 Task: Open Card Regulatory Review Session in Board Employee Benefits to Workspace Front-end Development and add a team member Softage.4@softage.net, a label Orange, a checklist Environmental Education, an attachment from Trello, a color Orange and finally, add a card description 'Conduct customer research for new customer feedback program' and a comment 'Given the potential impact of this task on our company brand identity, let us ensure that we approach it with a focus on consistency and alignment.'. Add a start date 'Jan 04, 1900' with a due date 'Jan 11, 1900'
Action: Mouse moved to (65, 307)
Screenshot: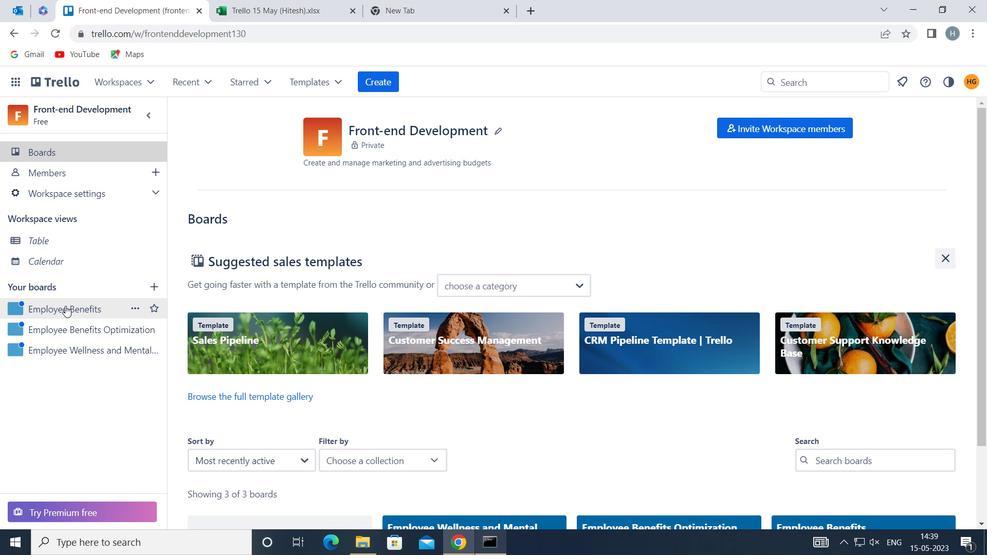 
Action: Mouse pressed left at (65, 307)
Screenshot: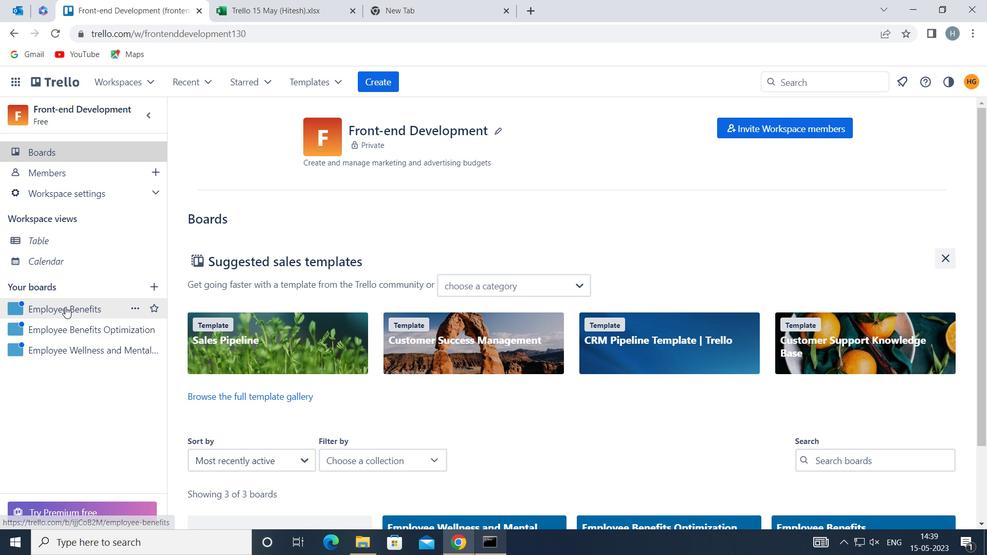 
Action: Mouse moved to (429, 182)
Screenshot: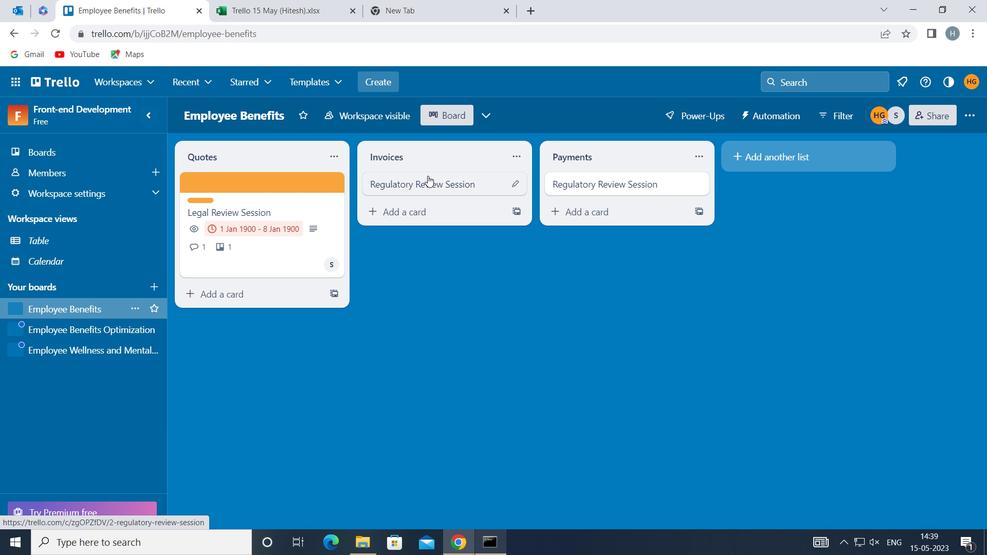 
Action: Mouse pressed left at (429, 182)
Screenshot: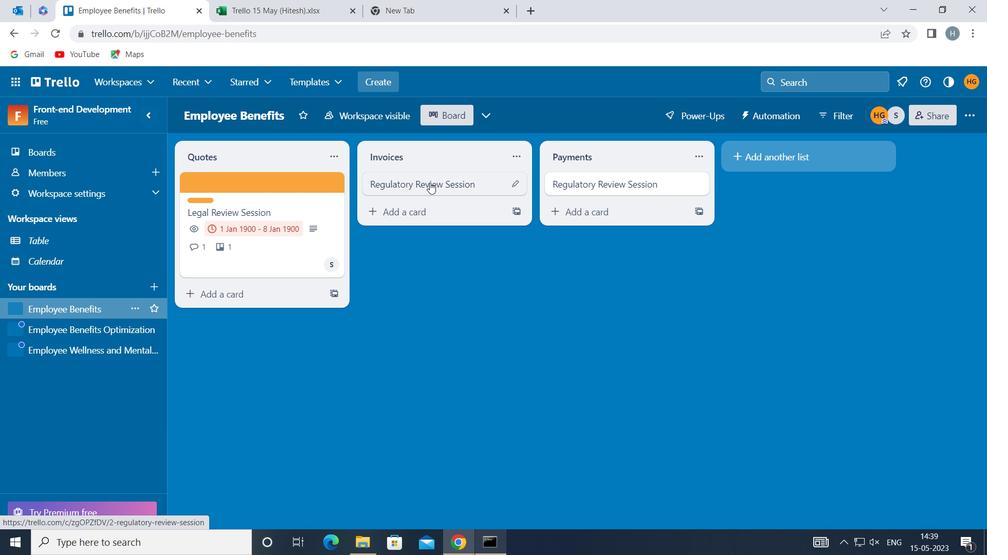 
Action: Mouse moved to (658, 223)
Screenshot: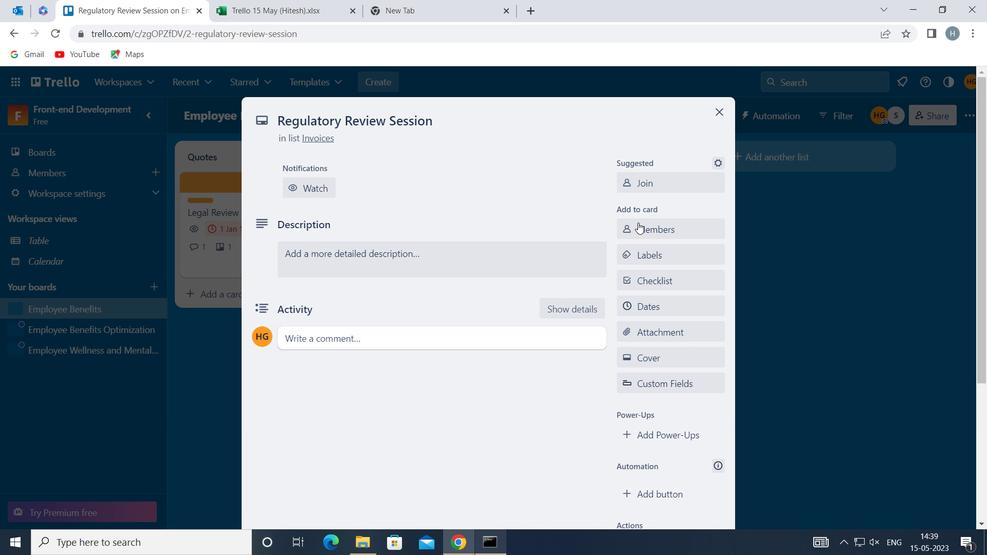 
Action: Mouse pressed left at (658, 223)
Screenshot: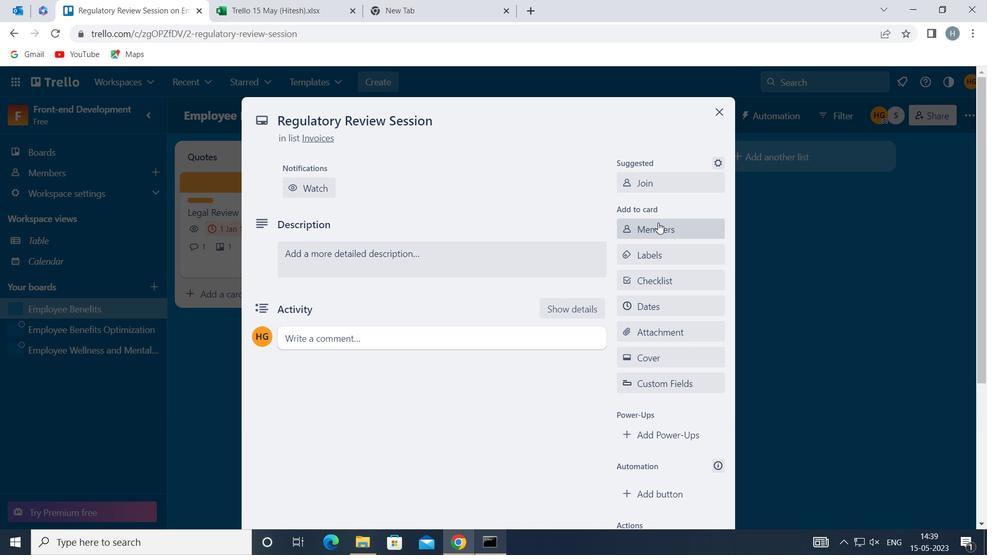 
Action: Key pressed softage
Screenshot: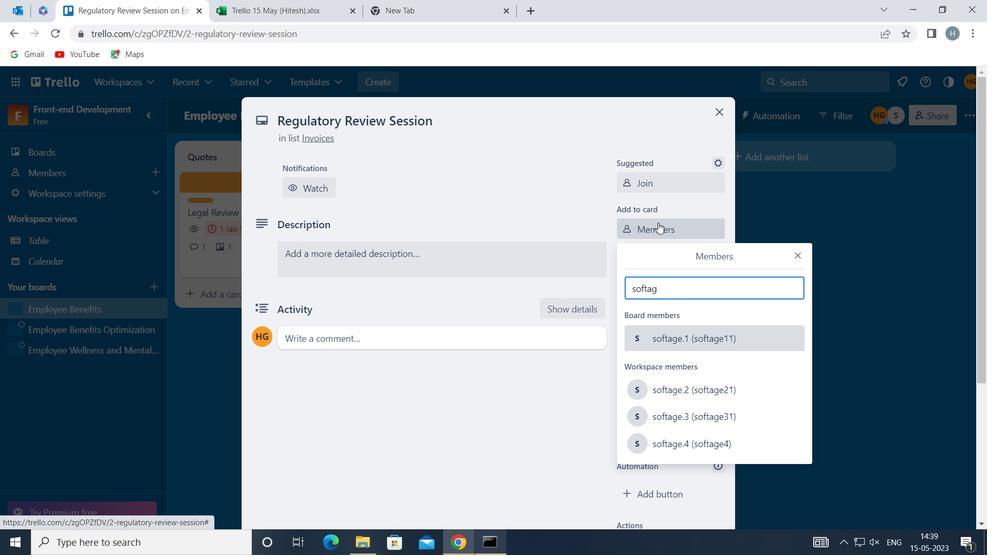 
Action: Mouse moved to (700, 443)
Screenshot: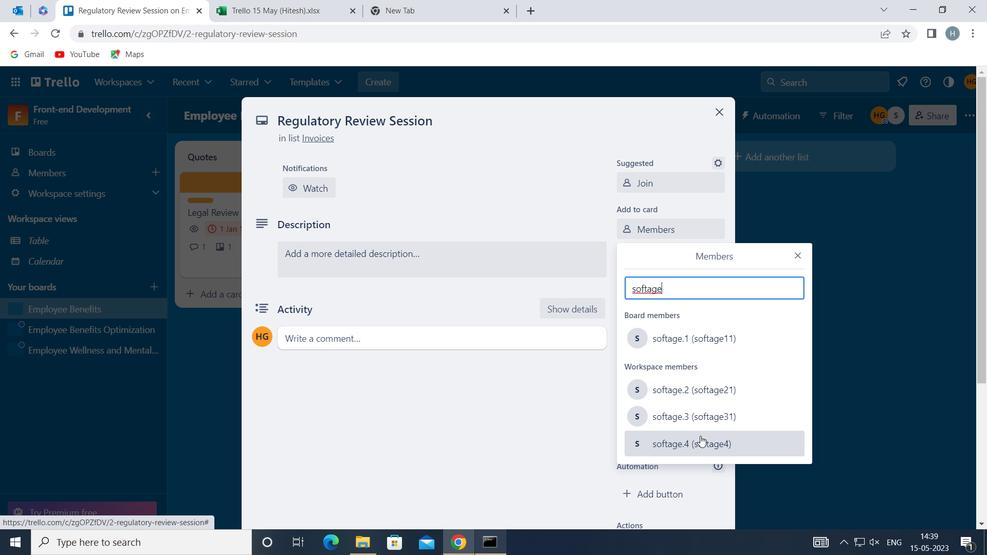 
Action: Mouse pressed left at (700, 443)
Screenshot: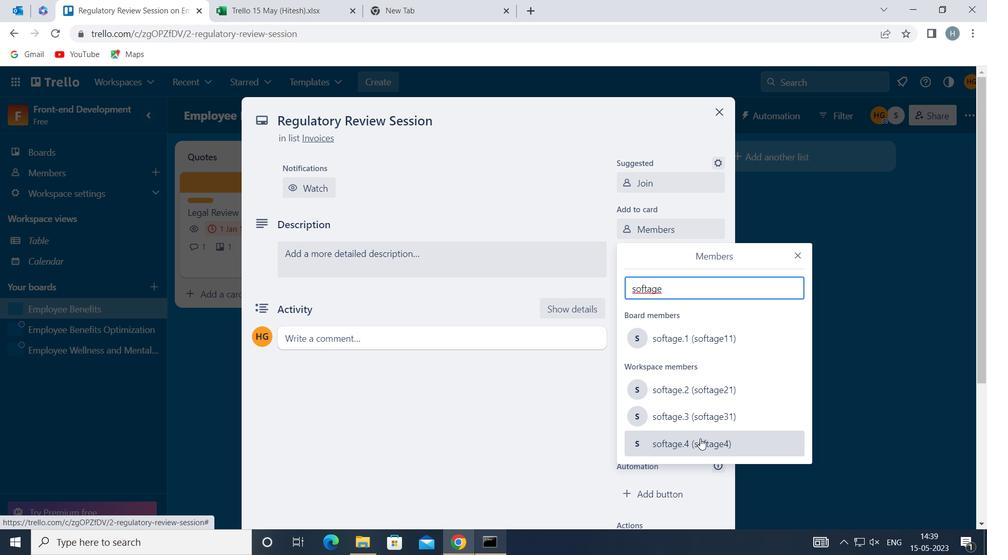 
Action: Mouse moved to (798, 251)
Screenshot: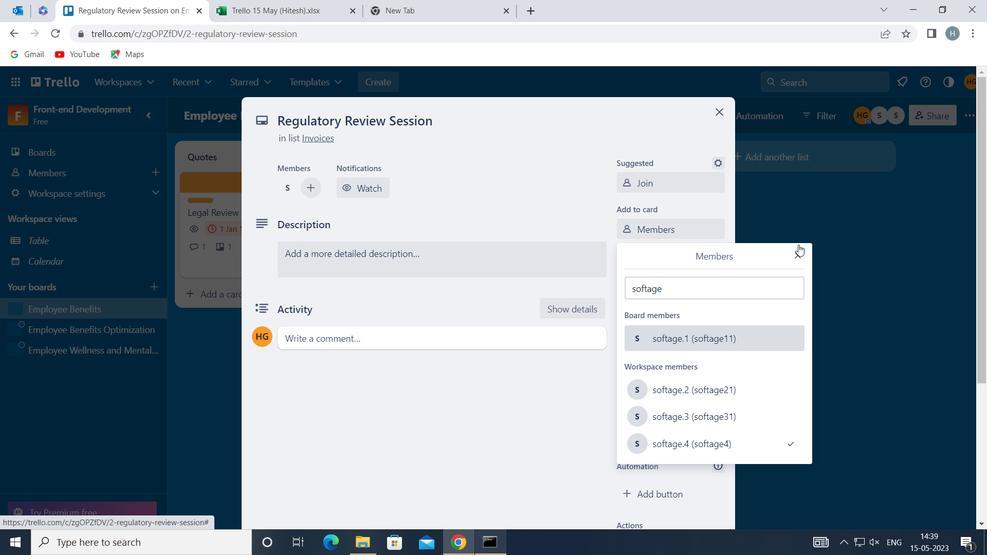 
Action: Mouse pressed left at (798, 251)
Screenshot: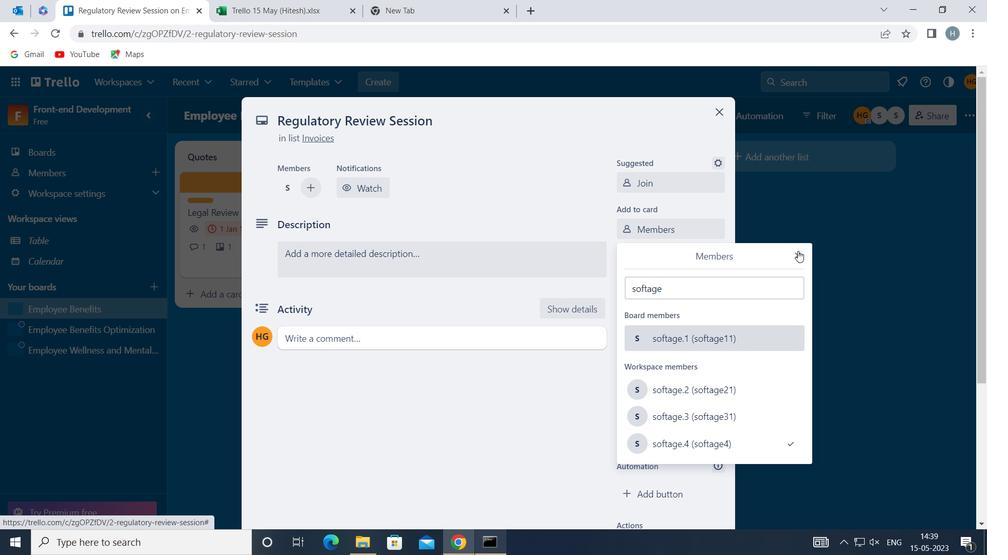 
Action: Mouse moved to (710, 253)
Screenshot: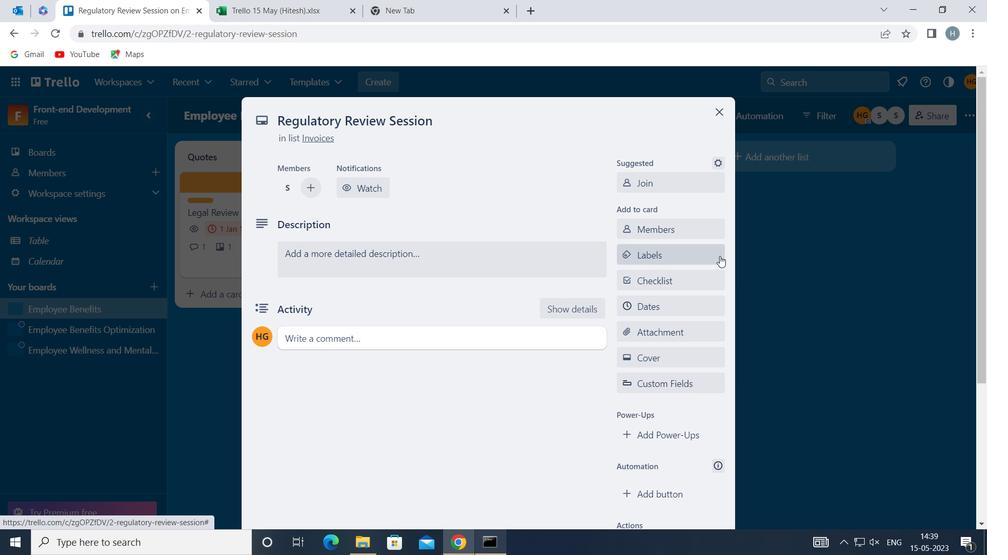 
Action: Mouse pressed left at (710, 253)
Screenshot: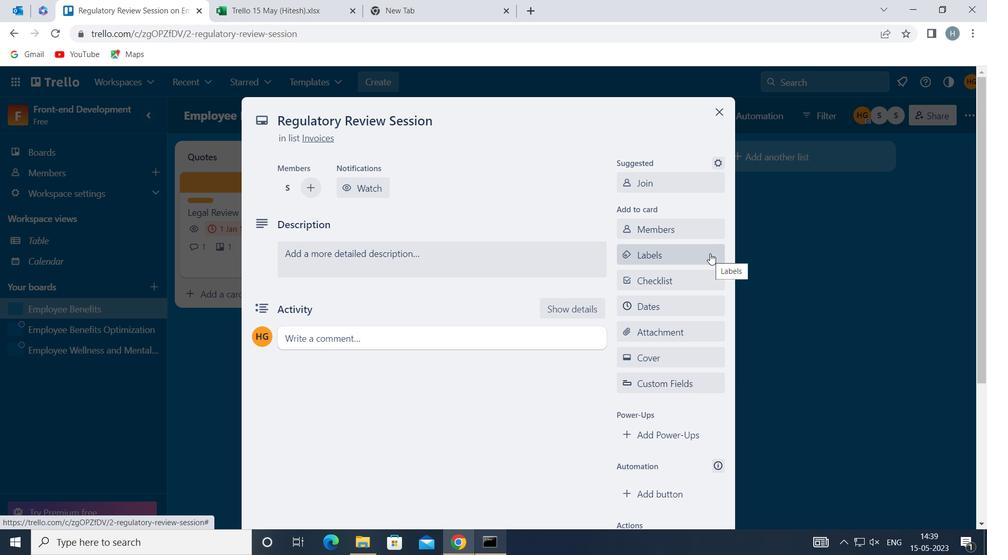 
Action: Mouse moved to (711, 236)
Screenshot: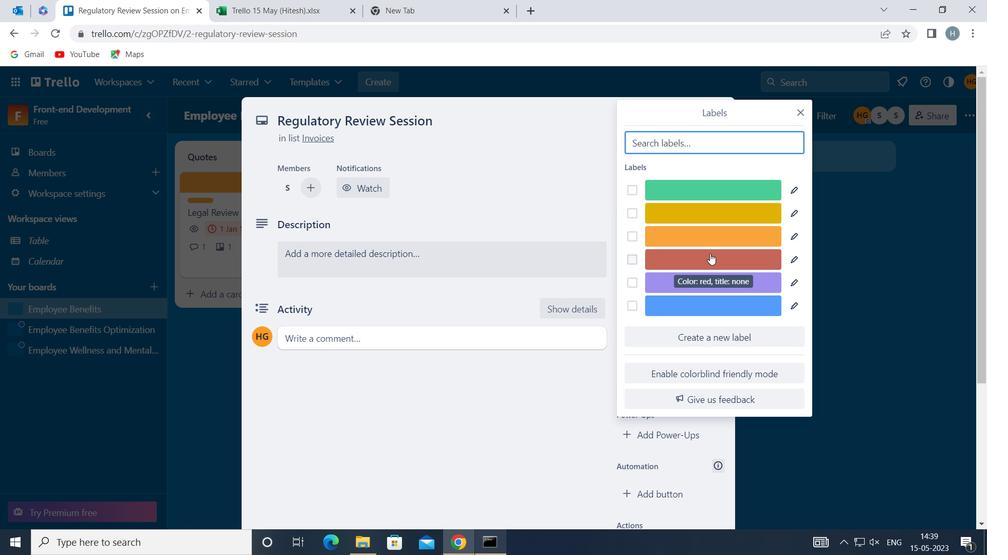 
Action: Mouse pressed left at (711, 236)
Screenshot: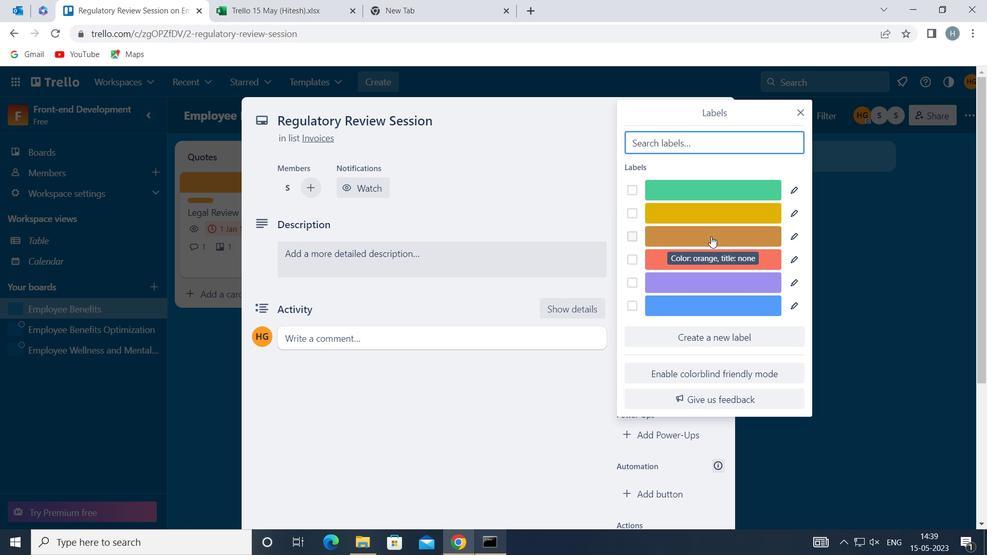 
Action: Mouse moved to (797, 111)
Screenshot: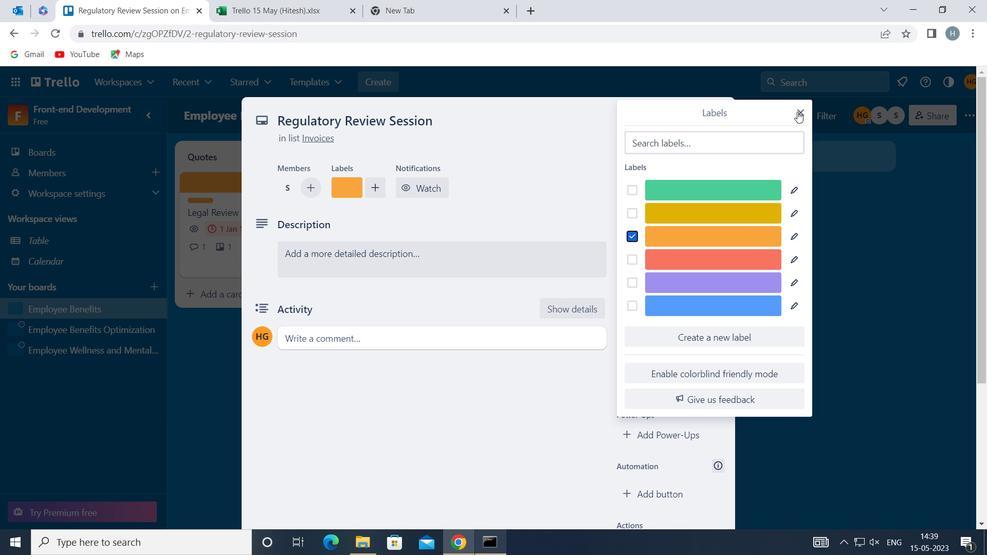 
Action: Mouse pressed left at (797, 111)
Screenshot: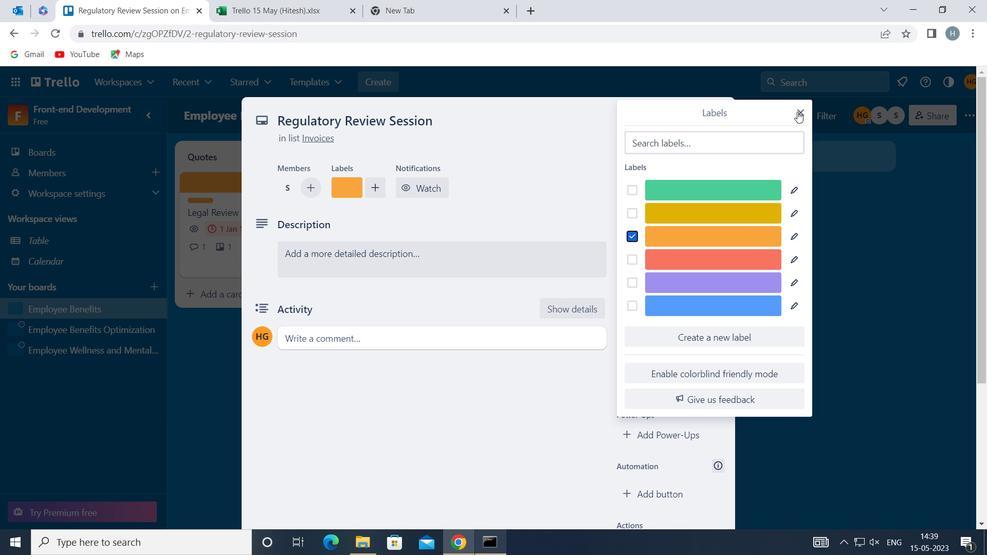 
Action: Mouse moved to (663, 282)
Screenshot: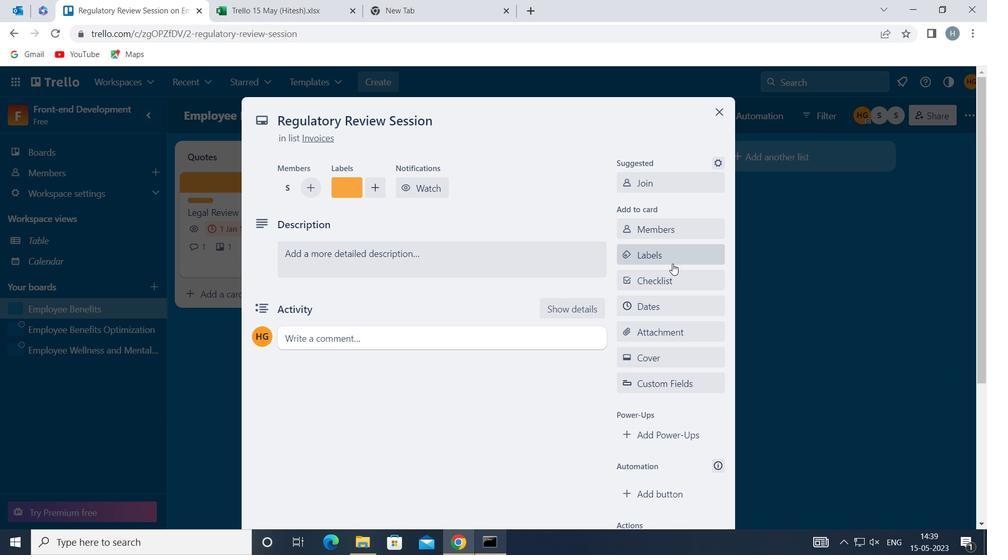 
Action: Mouse pressed left at (663, 282)
Screenshot: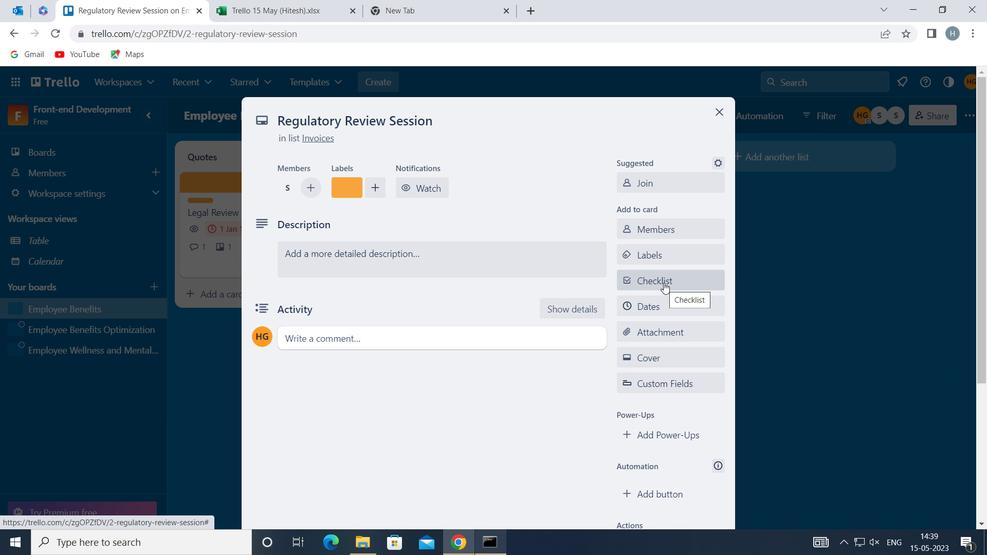 
Action: Key pressed <Key.shift>ENVIRONMENTAL<Key.space><Key.shift>EDUCATION
Screenshot: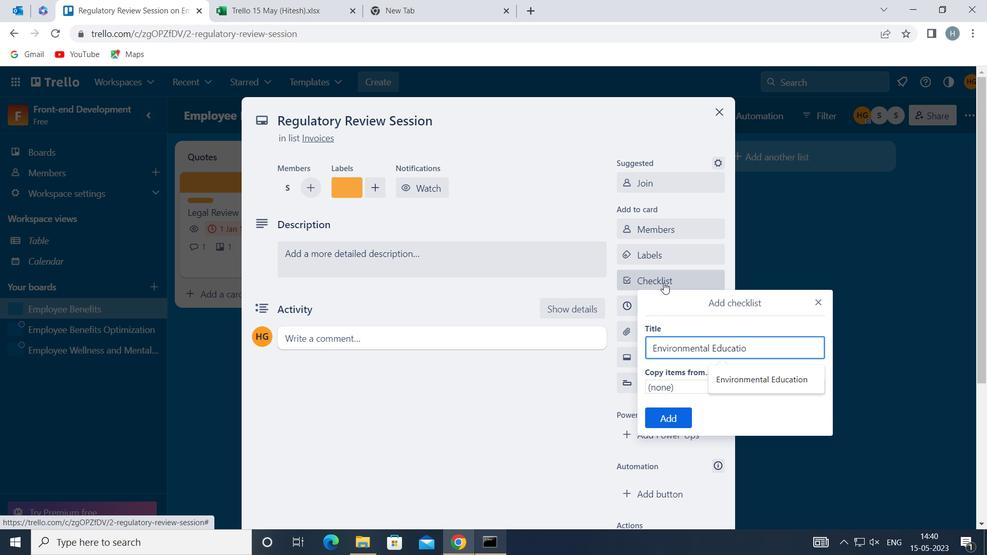 
Action: Mouse moved to (667, 415)
Screenshot: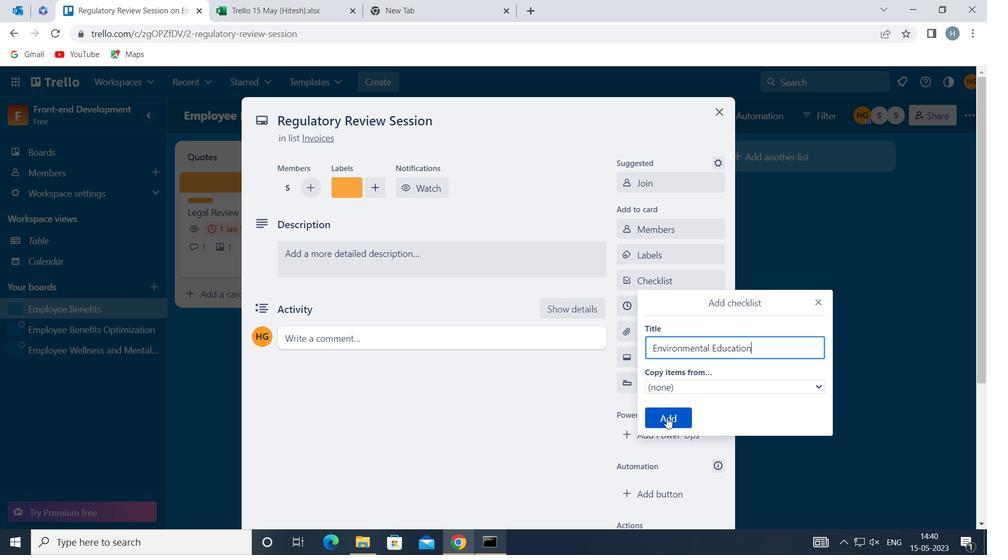 
Action: Mouse pressed left at (667, 415)
Screenshot: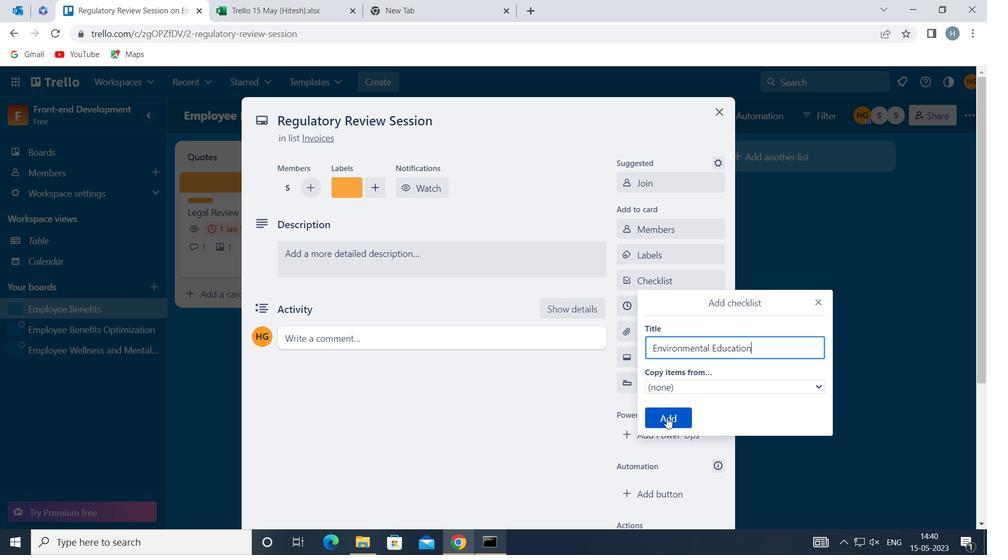 
Action: Mouse moved to (674, 329)
Screenshot: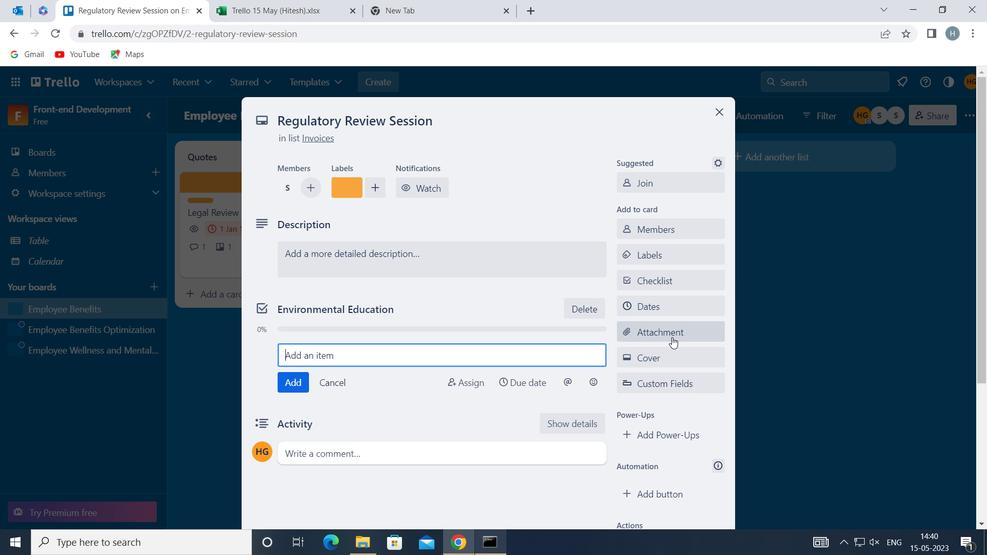 
Action: Mouse pressed left at (674, 329)
Screenshot: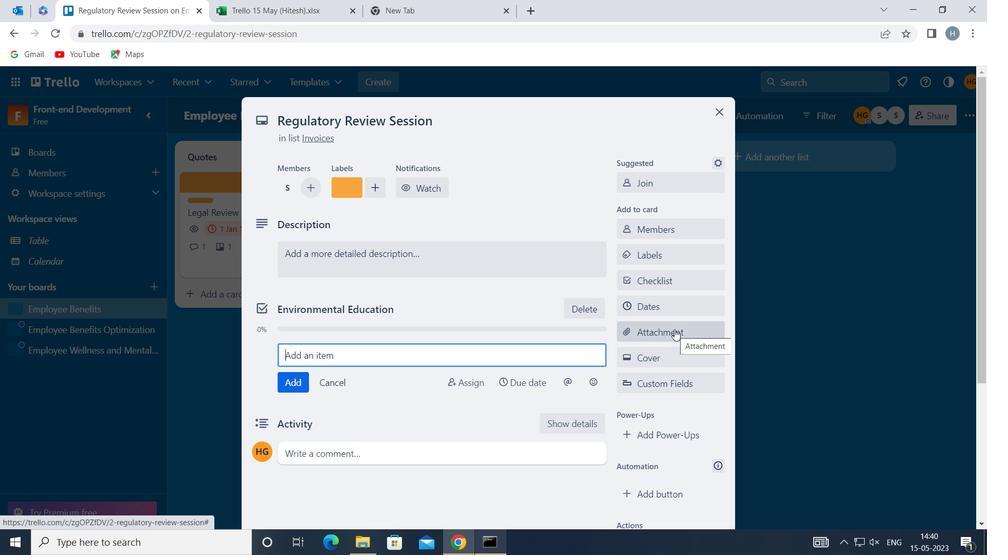 
Action: Mouse moved to (701, 157)
Screenshot: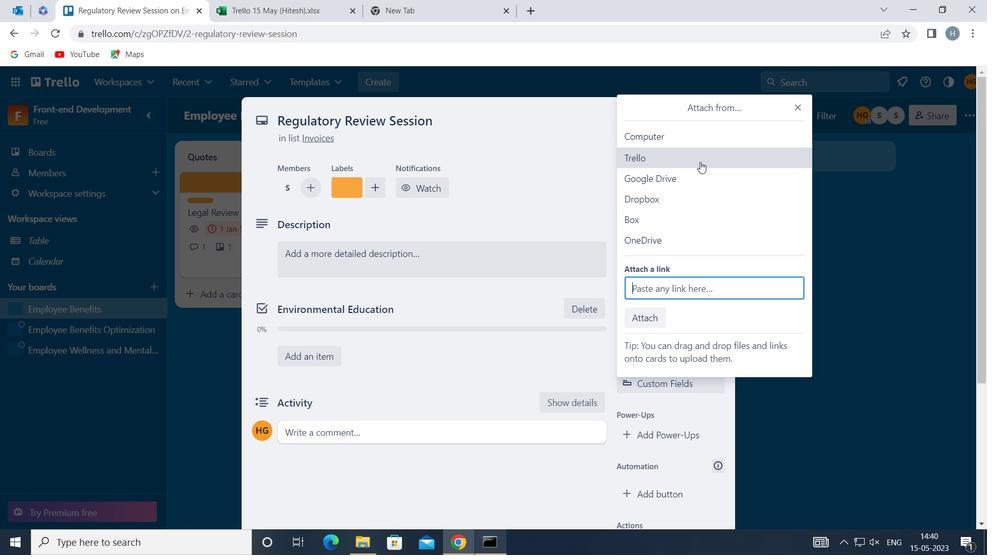 
Action: Mouse pressed left at (701, 157)
Screenshot: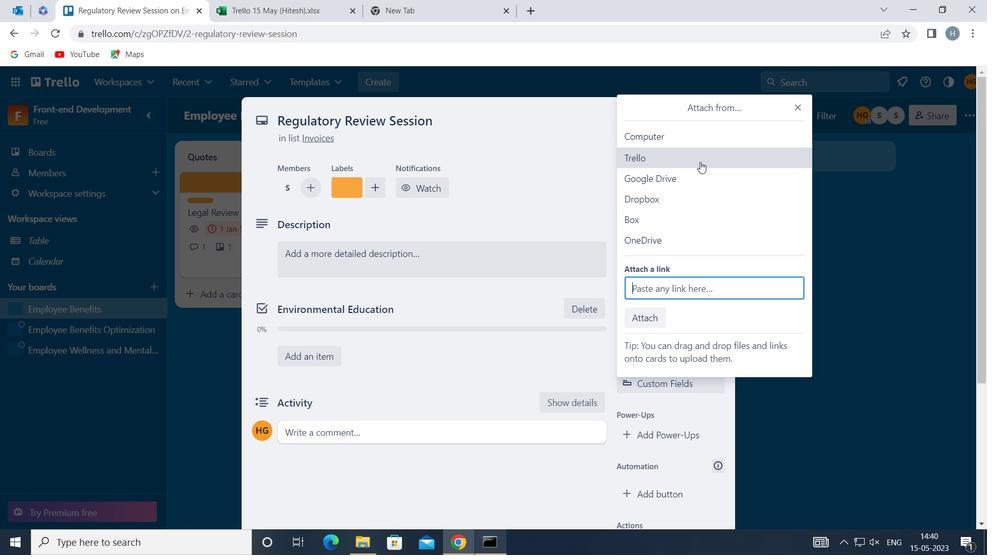 
Action: Mouse moved to (696, 242)
Screenshot: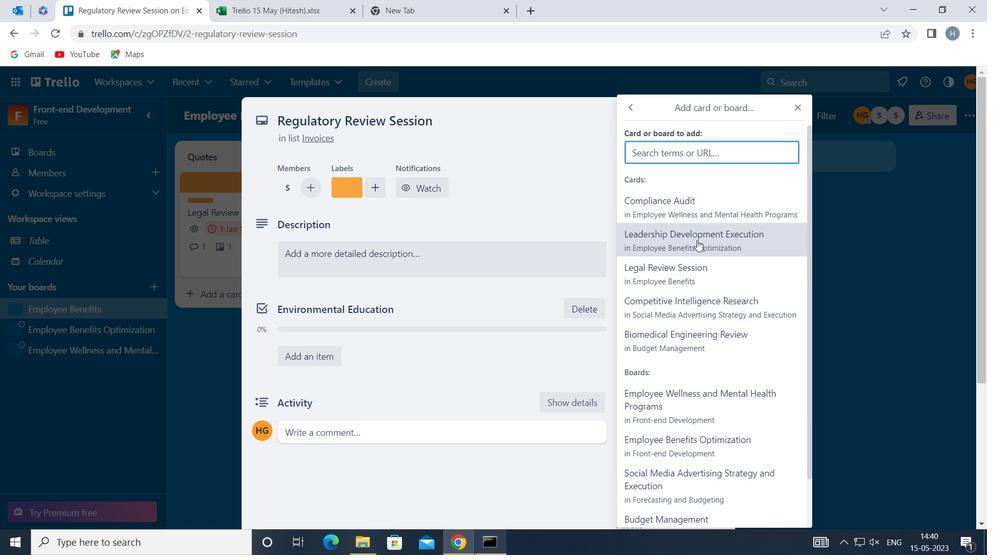 
Action: Mouse pressed left at (696, 242)
Screenshot: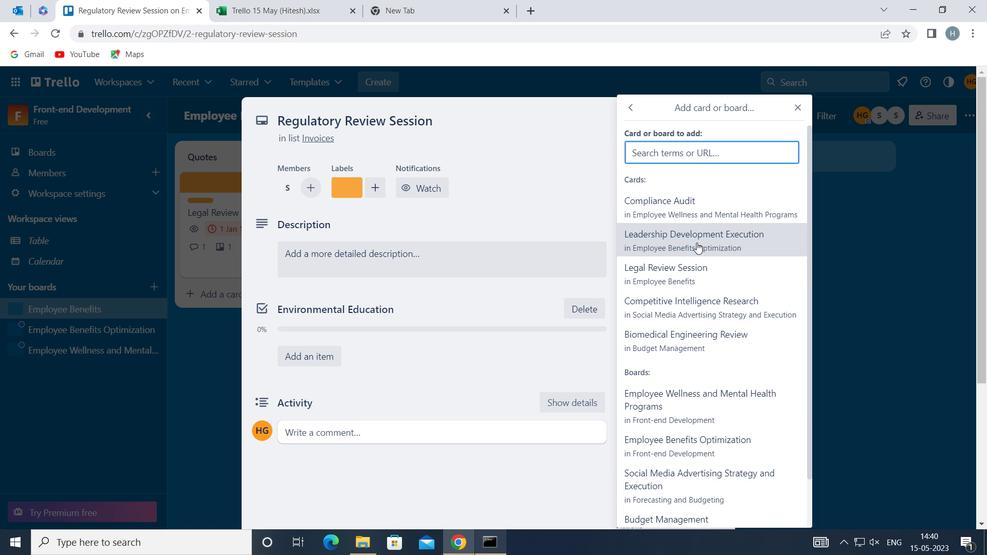 
Action: Mouse moved to (676, 355)
Screenshot: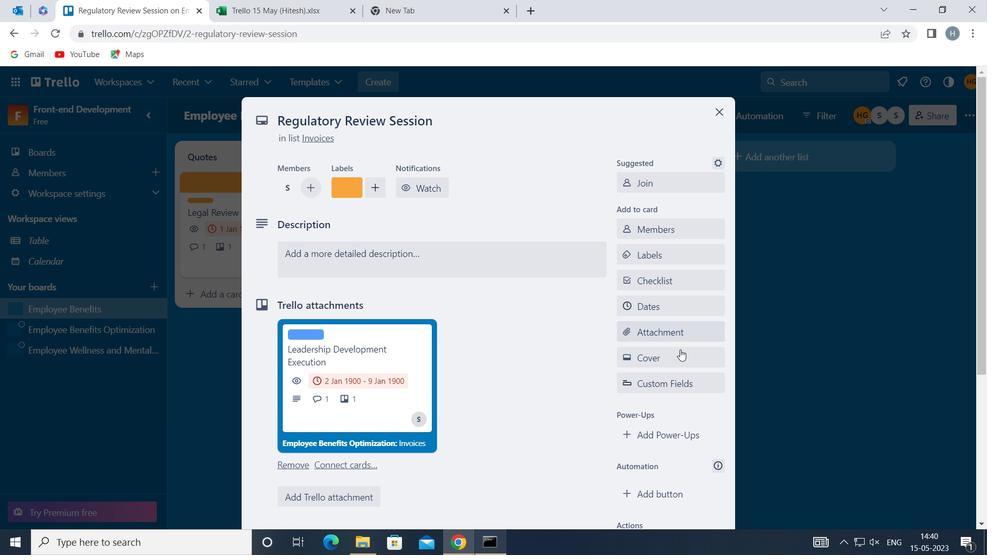 
Action: Mouse pressed left at (676, 355)
Screenshot: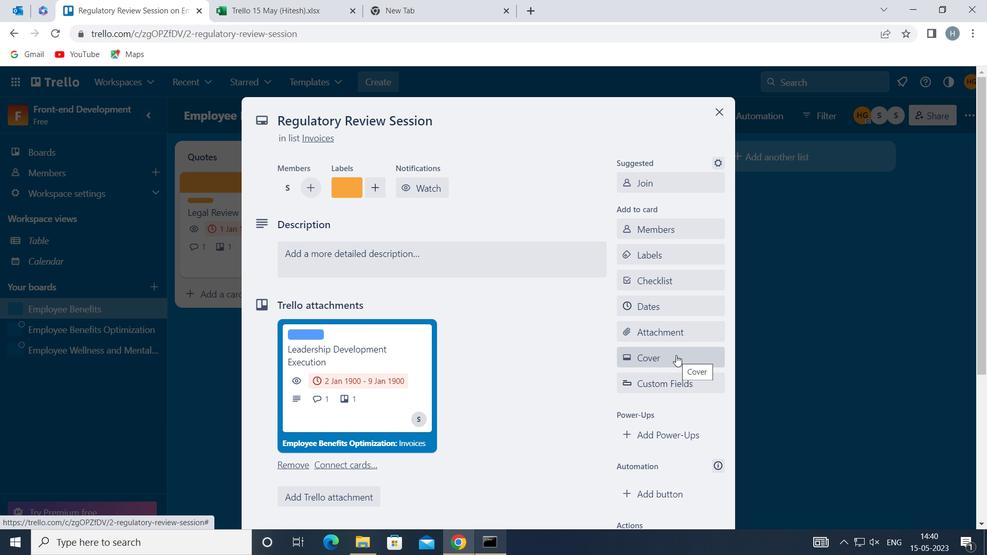 
Action: Mouse moved to (720, 259)
Screenshot: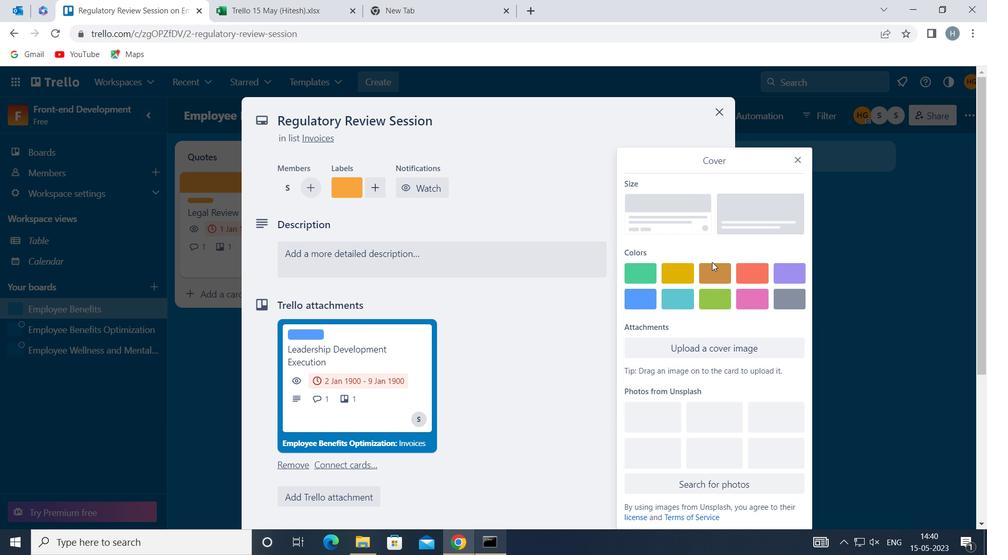
Action: Mouse pressed left at (720, 259)
Screenshot: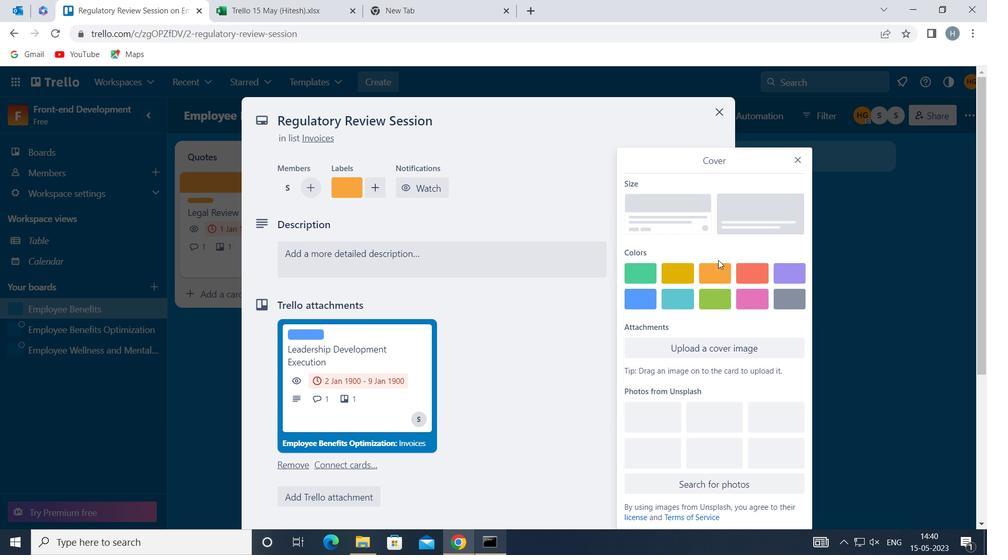 
Action: Mouse moved to (719, 265)
Screenshot: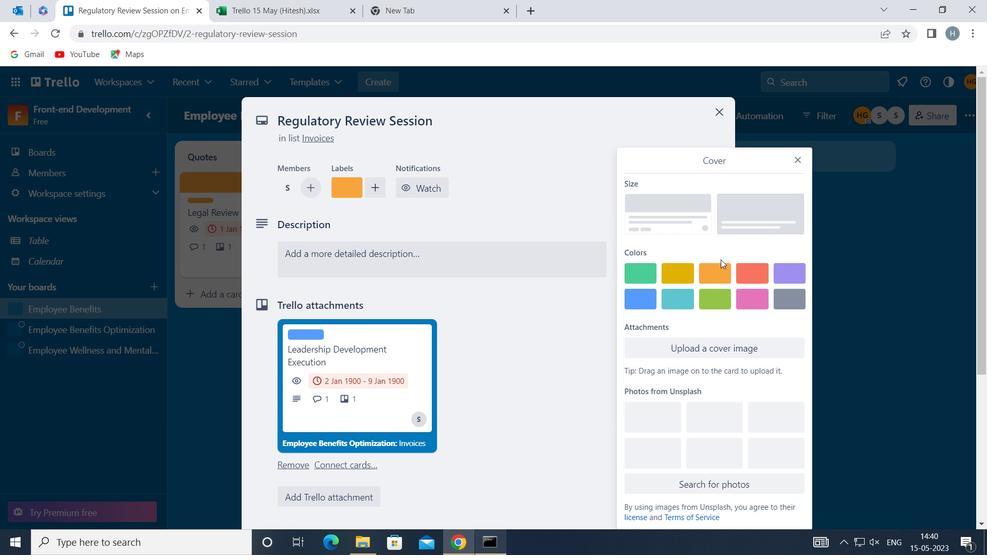 
Action: Mouse pressed left at (719, 265)
Screenshot: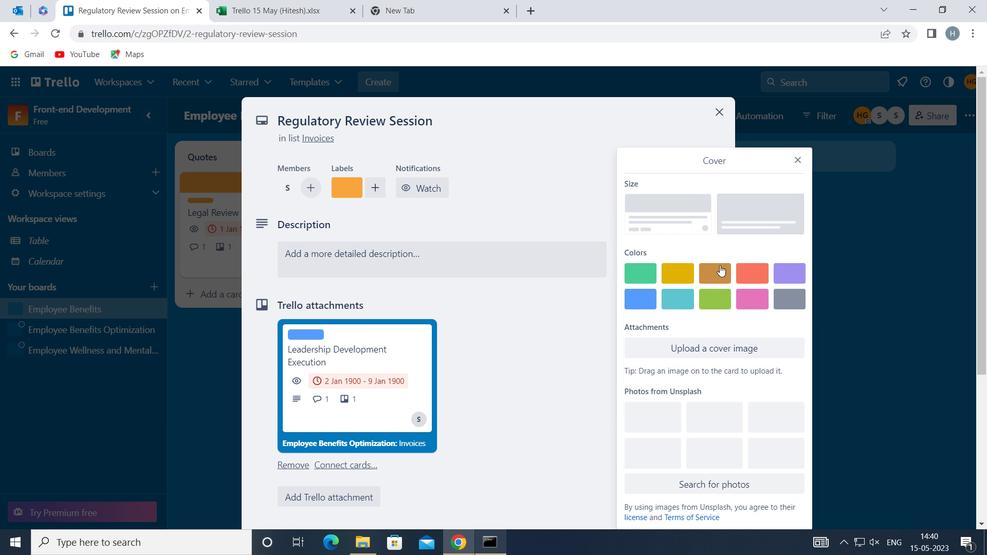 
Action: Mouse moved to (795, 137)
Screenshot: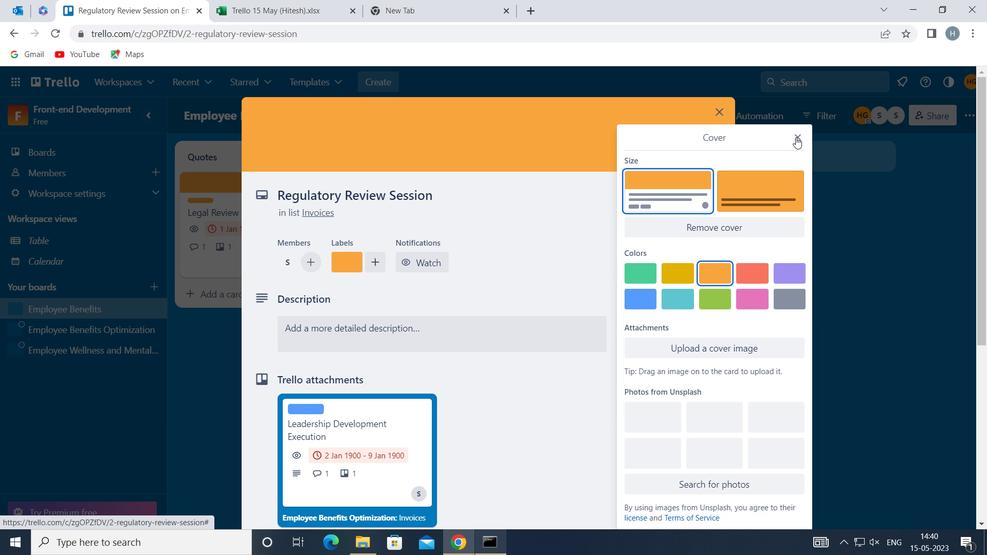 
Action: Mouse pressed left at (795, 137)
Screenshot: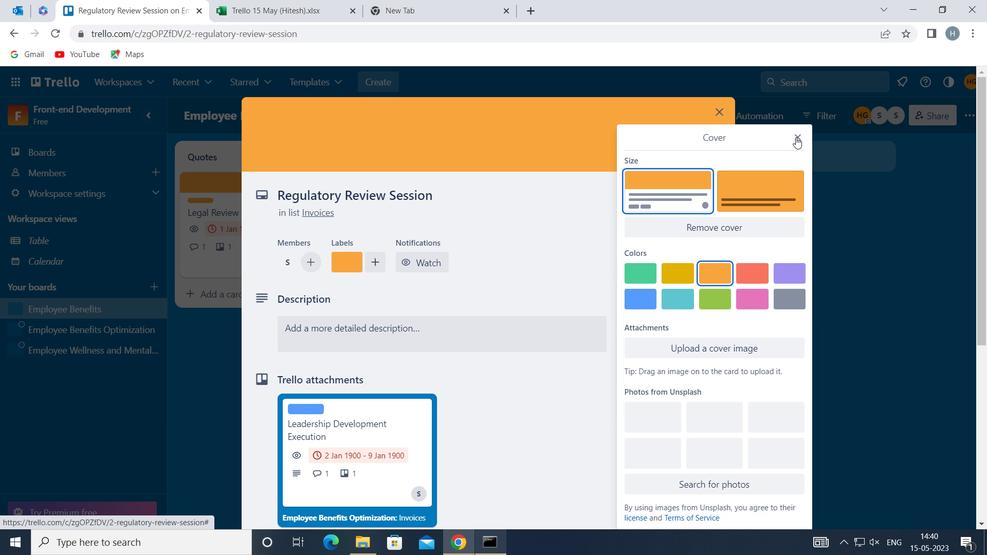 
Action: Mouse moved to (541, 328)
Screenshot: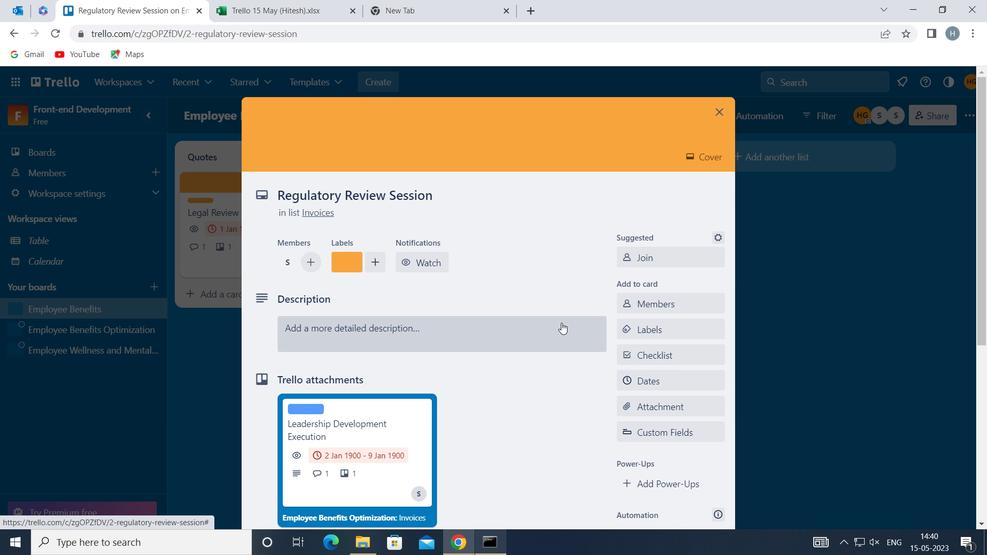 
Action: Mouse pressed left at (541, 328)
Screenshot: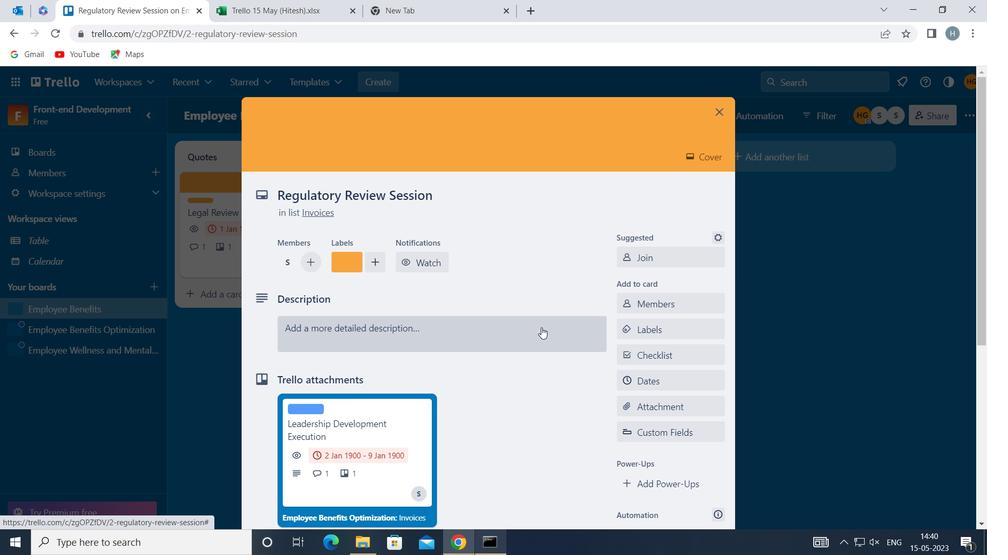 
Action: Key pressed <Key.shift><Key.shift>CONDUCT<Key.space>CUSTOMER<Key.space>RESEARCH<Key.space>FOR<Key.space>NEW<Key.space>CUSTOMER<Key.space>FEEDBACK<Key.space>PROGRAM
Screenshot: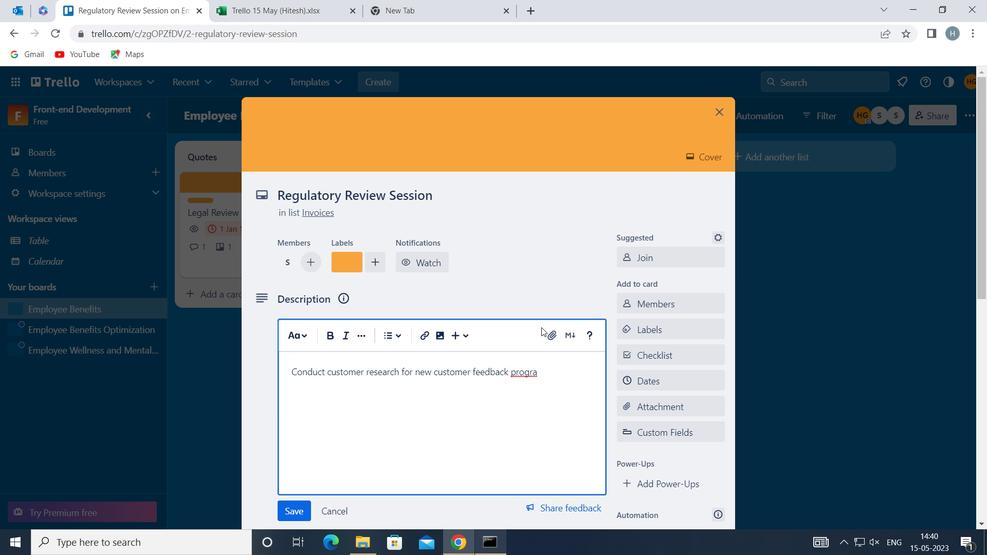 
Action: Mouse moved to (296, 508)
Screenshot: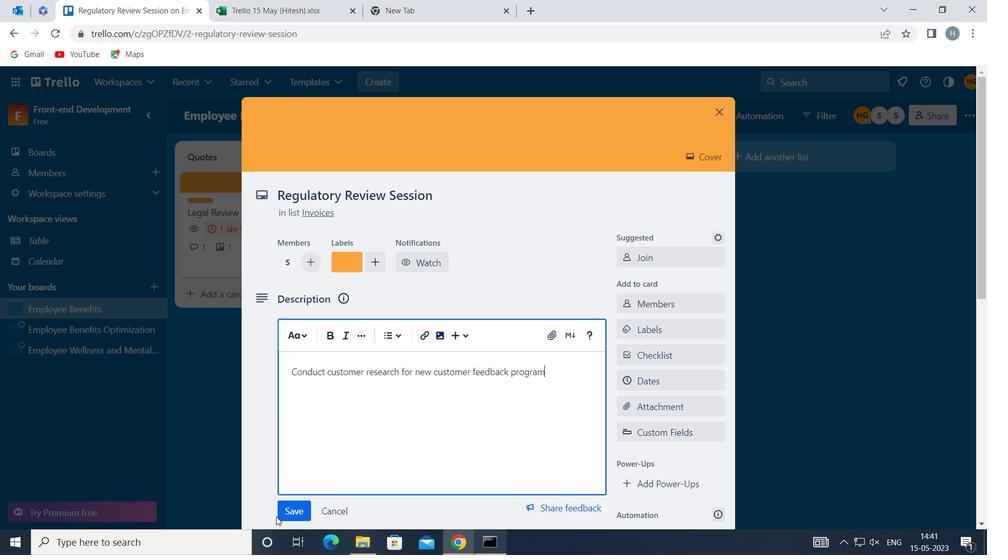 
Action: Mouse pressed left at (296, 508)
Screenshot: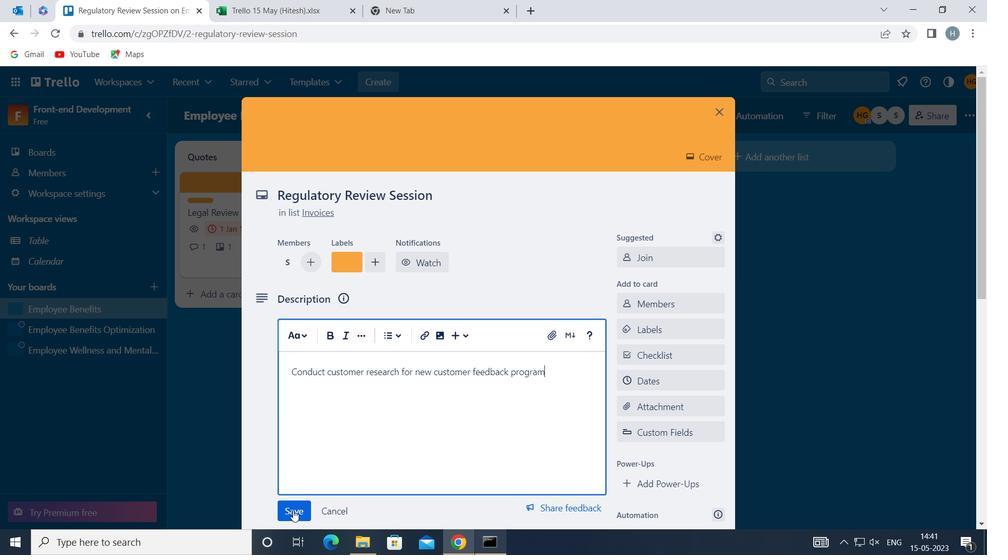 
Action: Mouse moved to (442, 371)
Screenshot: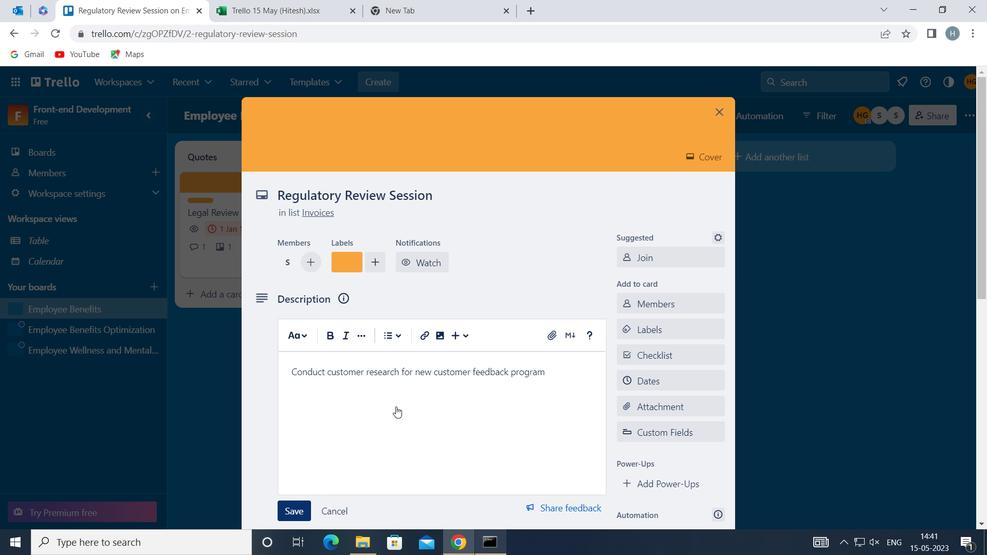 
Action: Mouse scrolled (442, 371) with delta (0, 0)
Screenshot: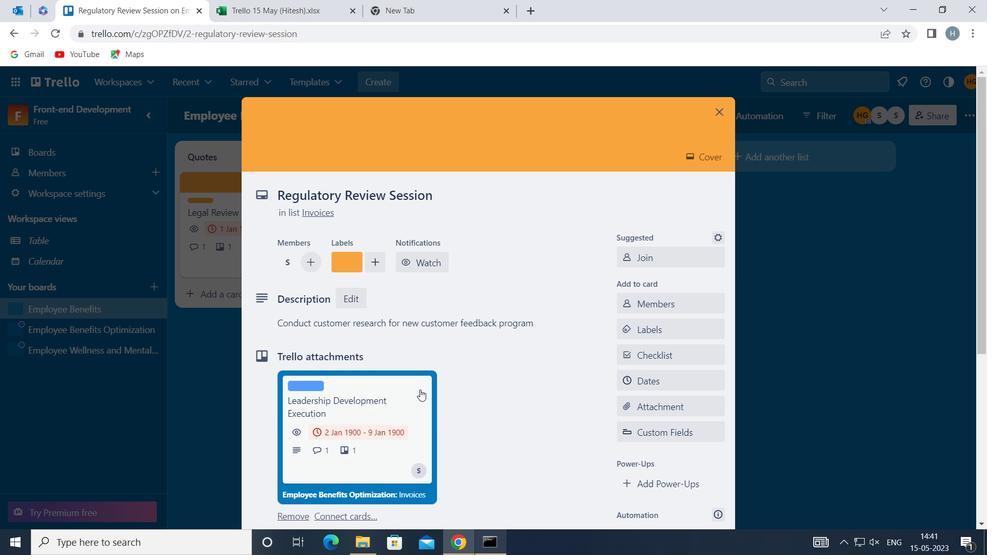 
Action: Mouse scrolled (442, 371) with delta (0, 0)
Screenshot: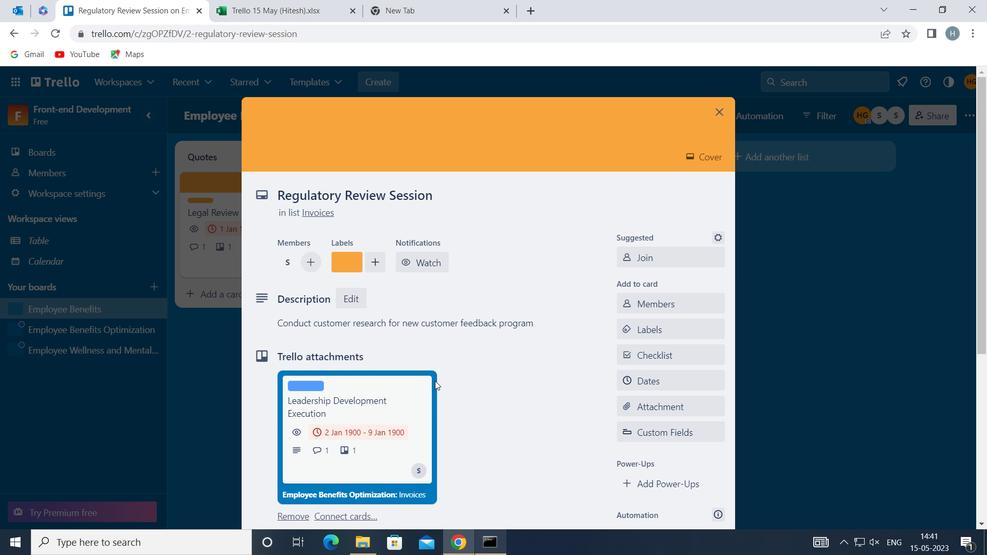 
Action: Mouse scrolled (442, 371) with delta (0, 0)
Screenshot: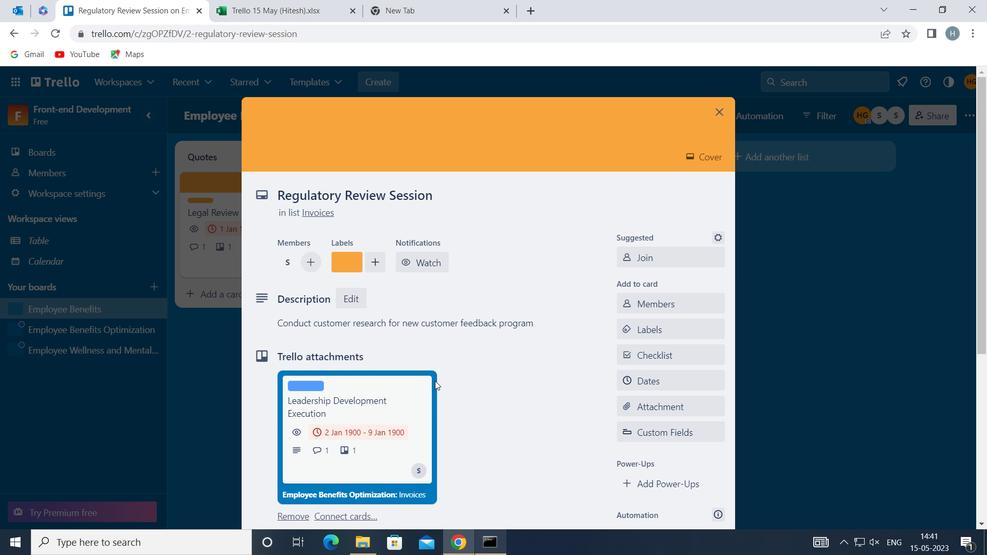 
Action: Mouse scrolled (442, 371) with delta (0, 0)
Screenshot: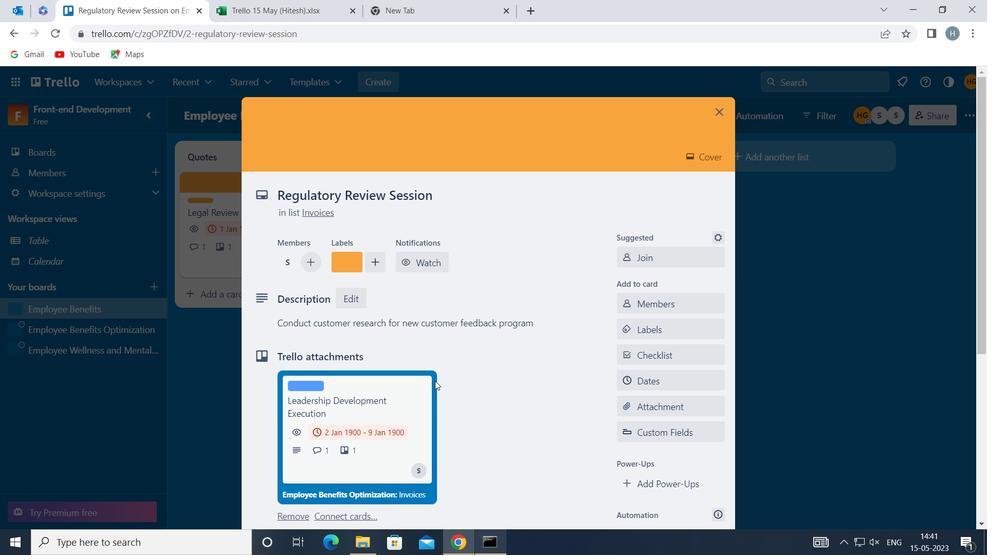 
Action: Mouse scrolled (442, 371) with delta (0, 0)
Screenshot: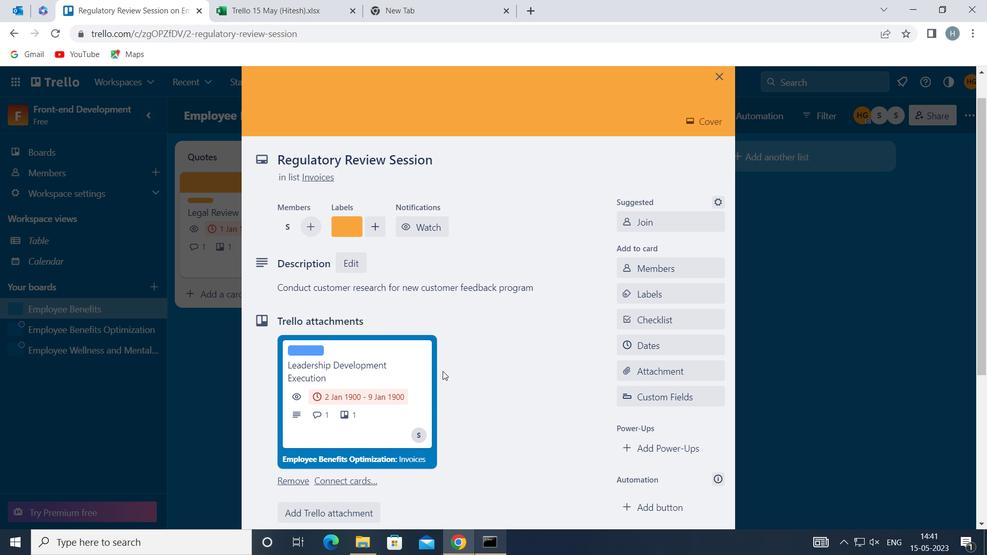 
Action: Mouse scrolled (442, 371) with delta (0, 0)
Screenshot: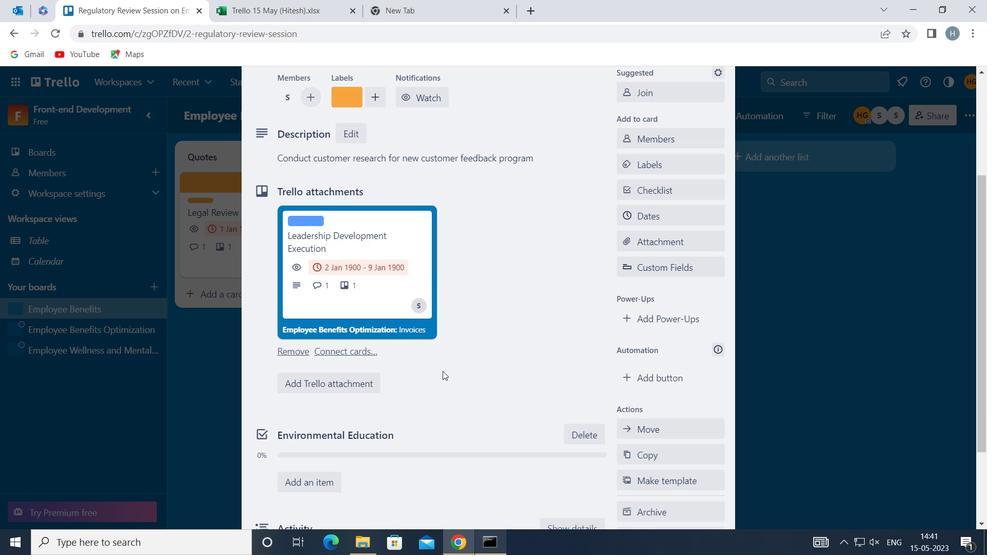 
Action: Mouse scrolled (442, 371) with delta (0, 0)
Screenshot: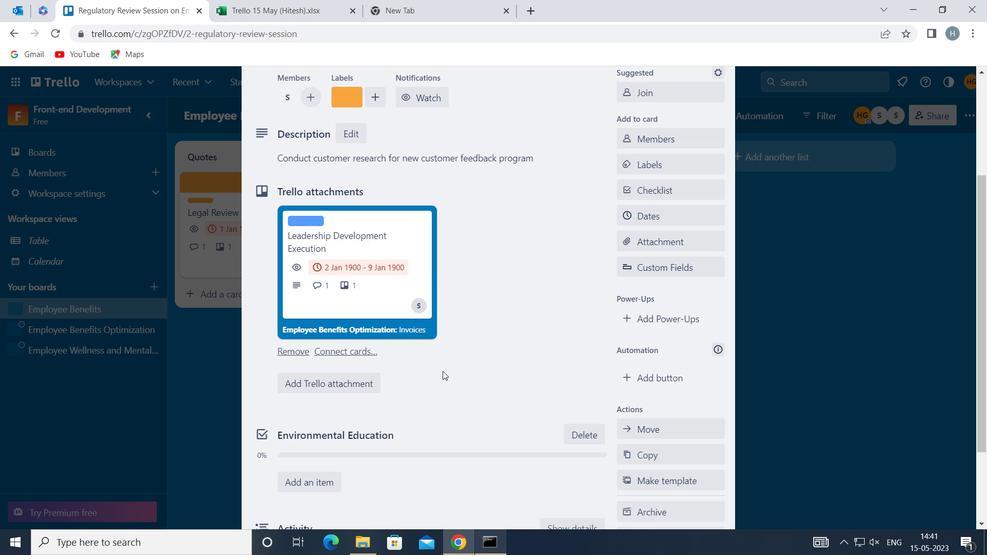 
Action: Mouse moved to (453, 441)
Screenshot: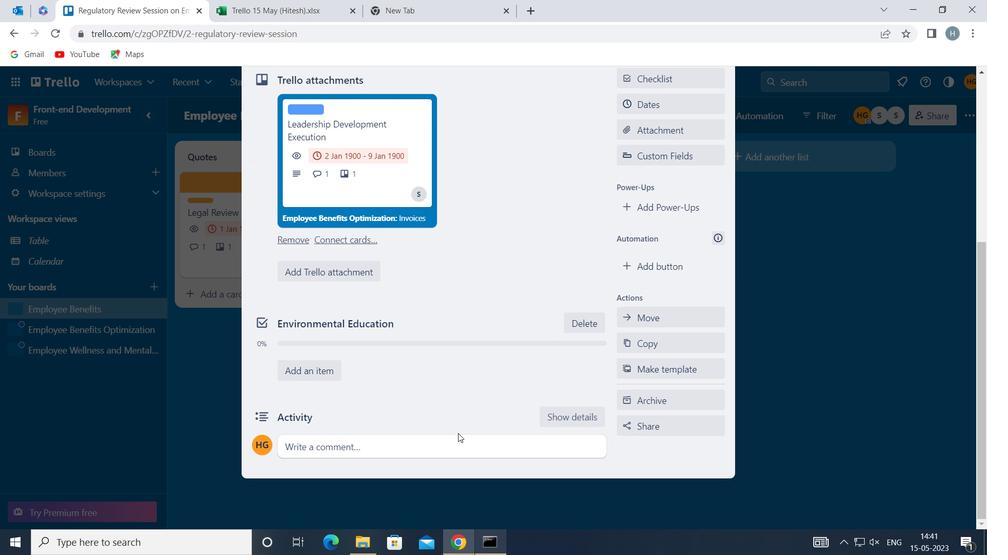 
Action: Mouse pressed left at (453, 441)
Screenshot: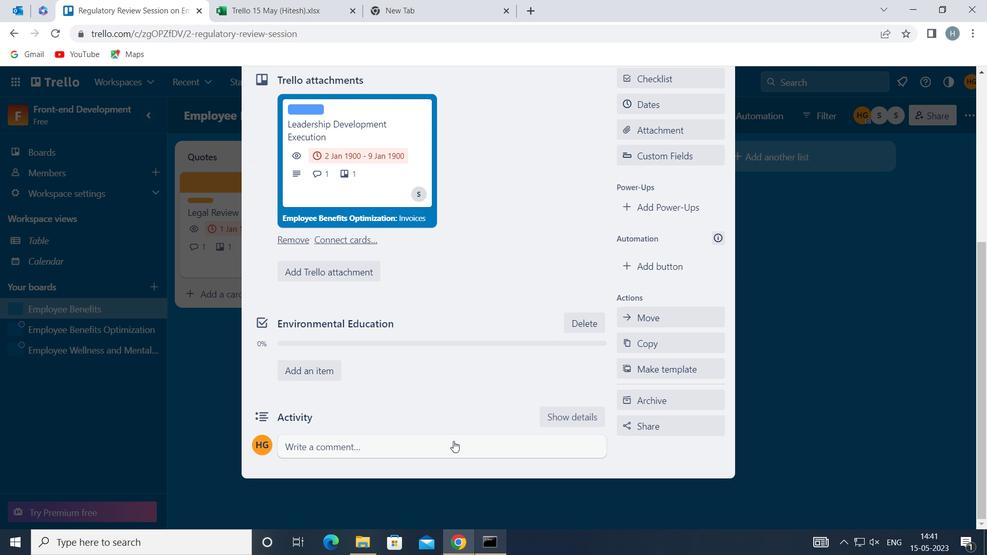 
Action: Key pressed <Key.shift>GIVEN<Key.space>THE<Key.space>POTENTIAL<Key.space>IMPACT<Key.space>OF<Key.space>THIS<Key.space>TASK<Key.space>ON<Key.space>OUR<Key.space>COMPANY<Key.space>BRAND<Key.space>IDENTITY,<Key.space>LET<Key.space>US<Key.space>ENSURE<Key.space>THAT<Key.space>WE<Key.space>APPROACH<Key.space>IT<Key.space>WITH<Key.space>A<Key.space>FOCUS<Key.space>ON<Key.space>CONSISTENCY<Key.space>AND<Key.space>ALIGNMENT
Screenshot: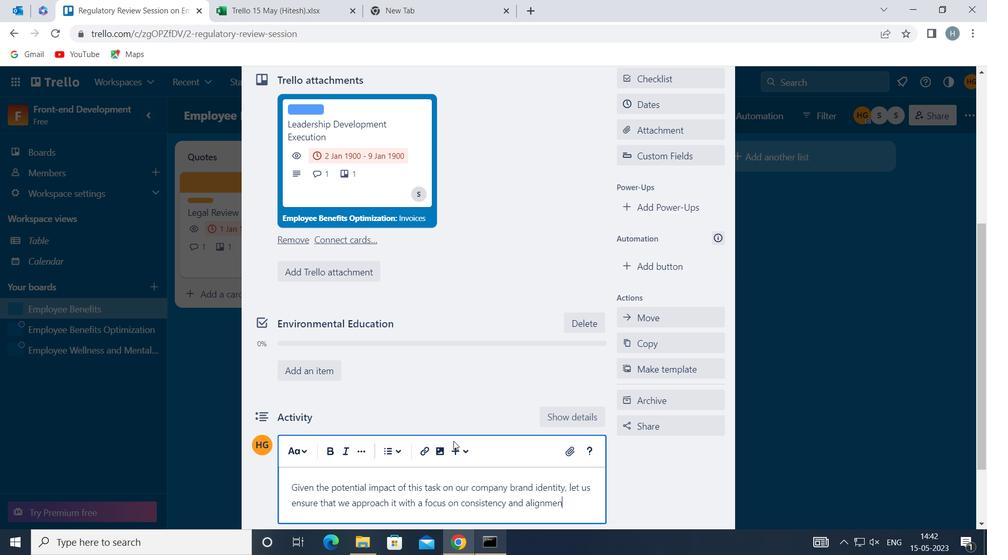 
Action: Mouse scrolled (453, 441) with delta (0, 0)
Screenshot: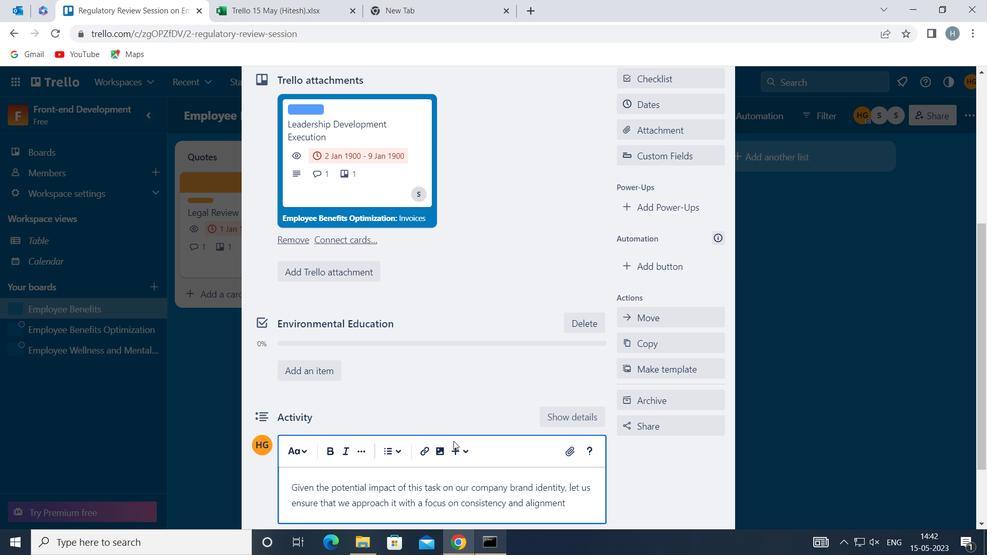 
Action: Mouse scrolled (453, 441) with delta (0, 0)
Screenshot: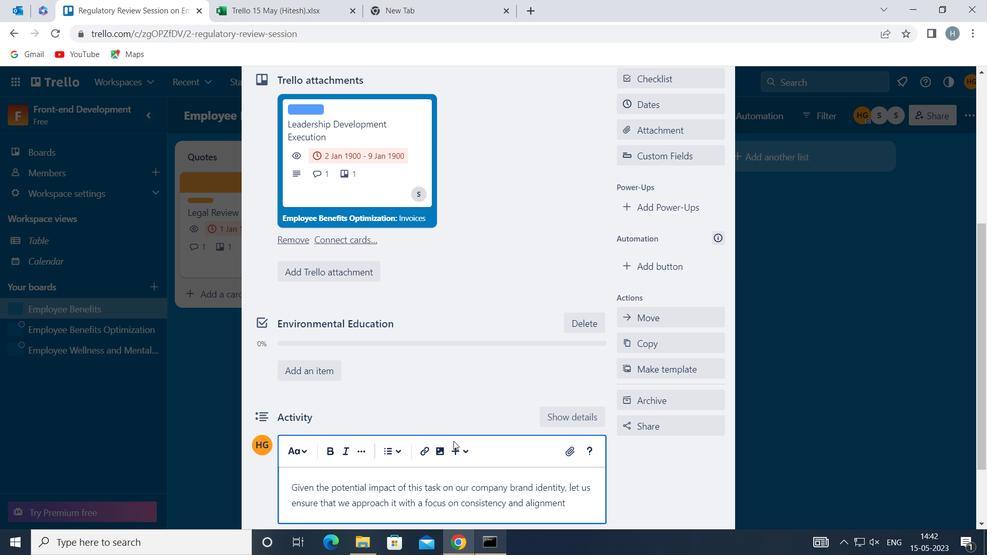 
Action: Mouse scrolled (453, 441) with delta (0, 0)
Screenshot: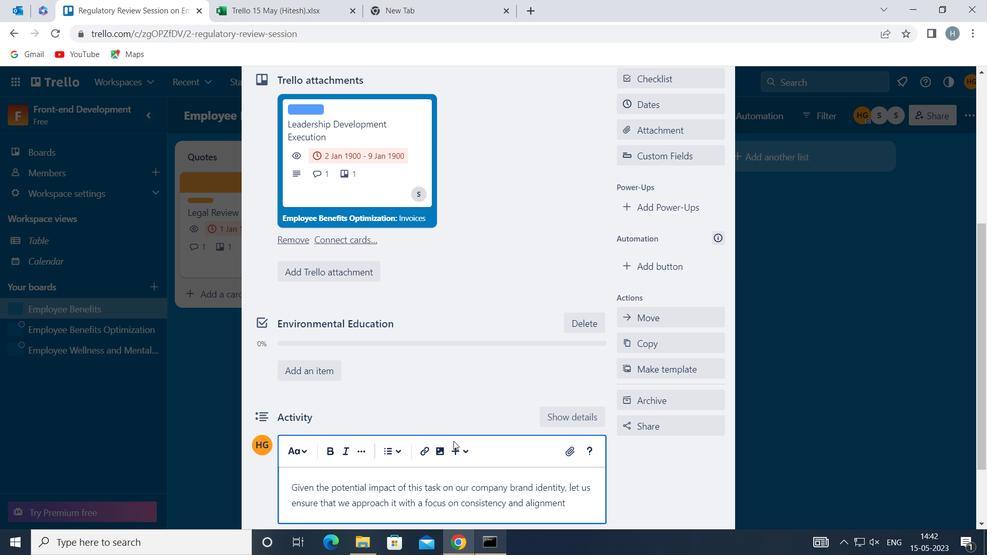 
Action: Mouse moved to (289, 449)
Screenshot: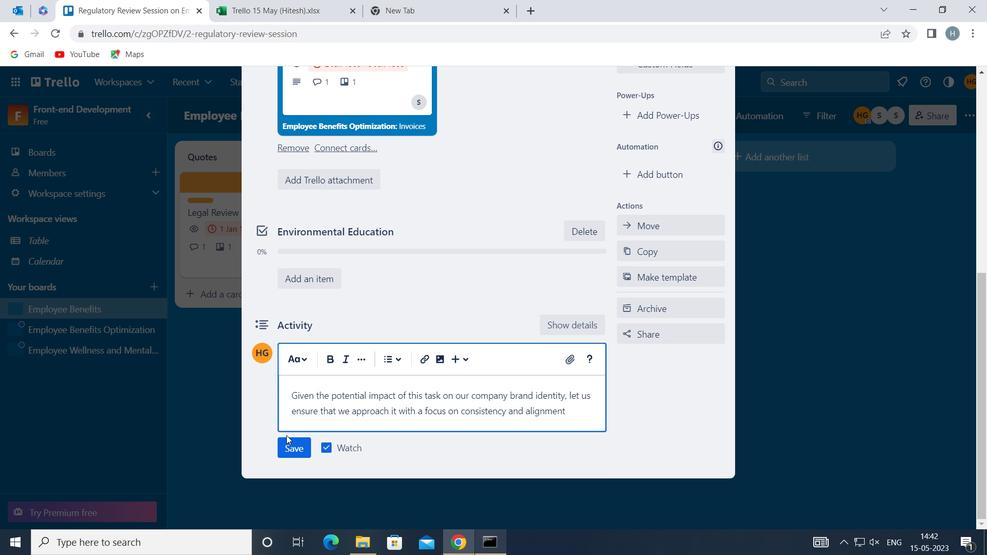 
Action: Mouse pressed left at (289, 449)
Screenshot: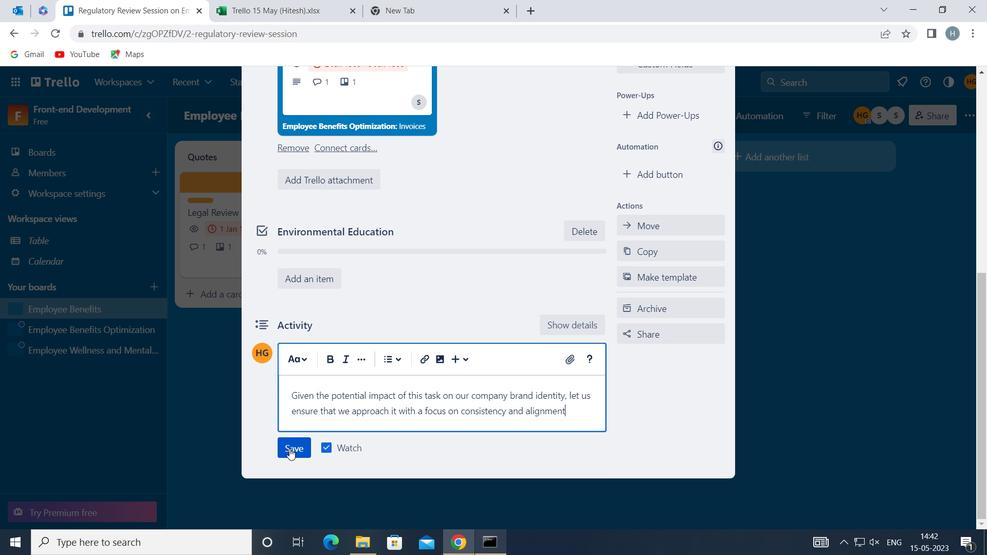 
Action: Mouse moved to (621, 189)
Screenshot: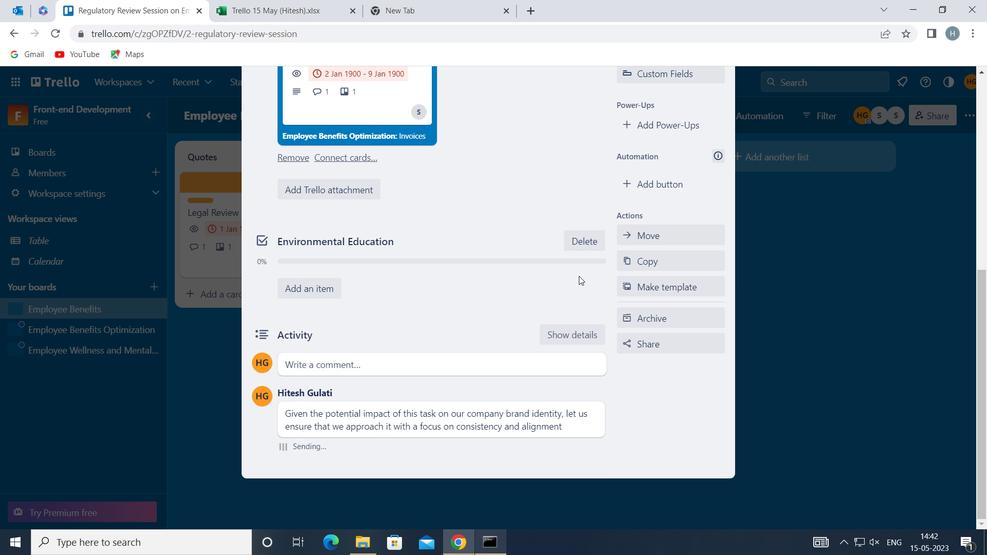 
Action: Mouse scrolled (621, 189) with delta (0, 0)
Screenshot: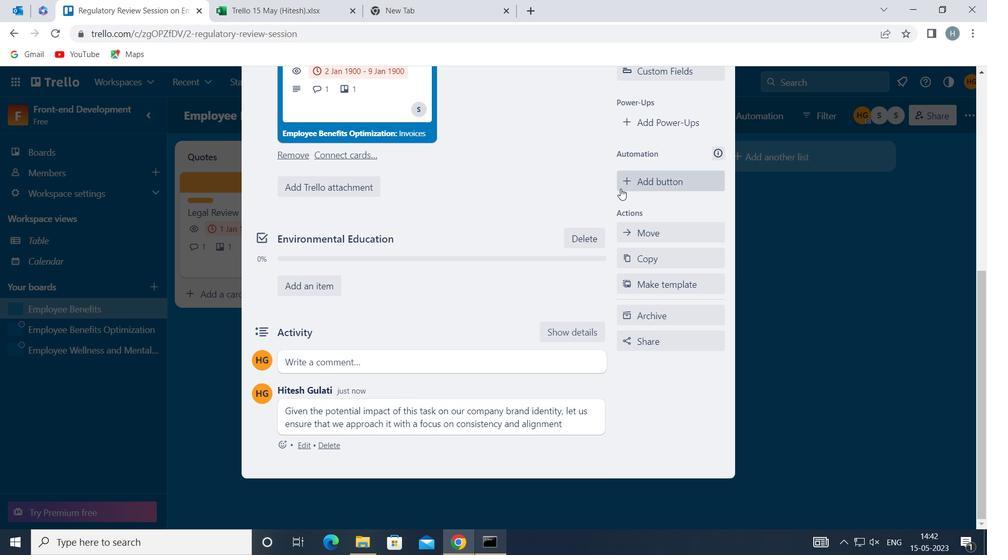 
Action: Mouse moved to (669, 87)
Screenshot: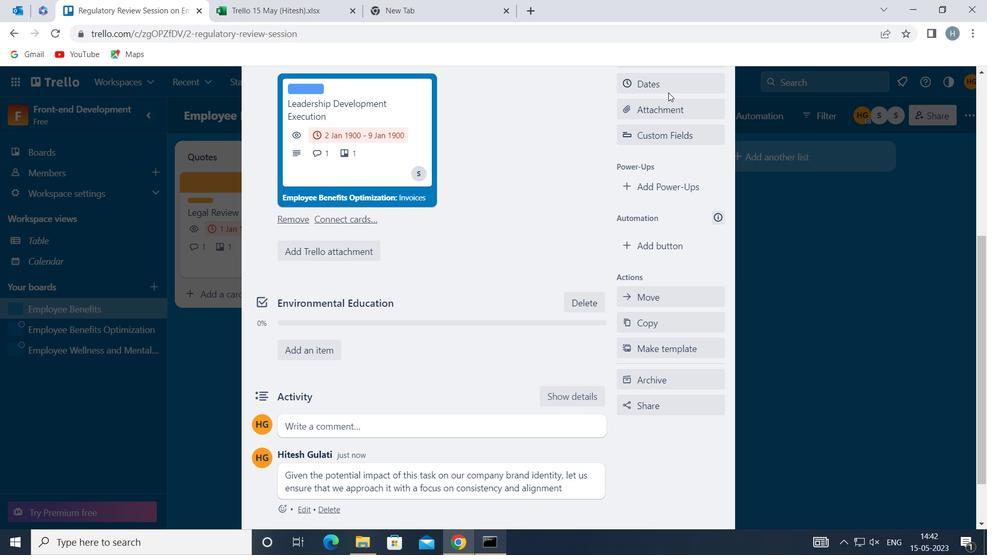 
Action: Mouse pressed left at (669, 87)
Screenshot: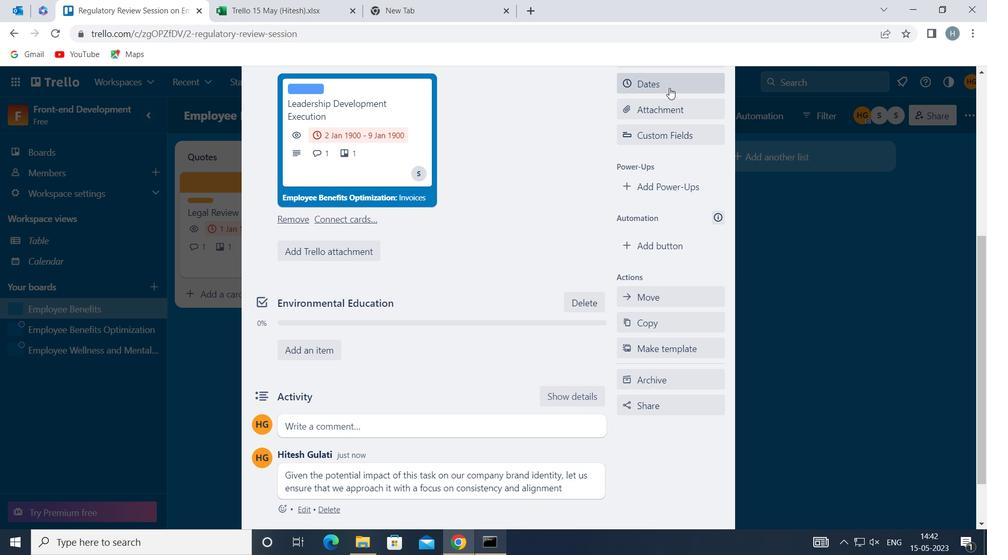
Action: Mouse moved to (627, 344)
Screenshot: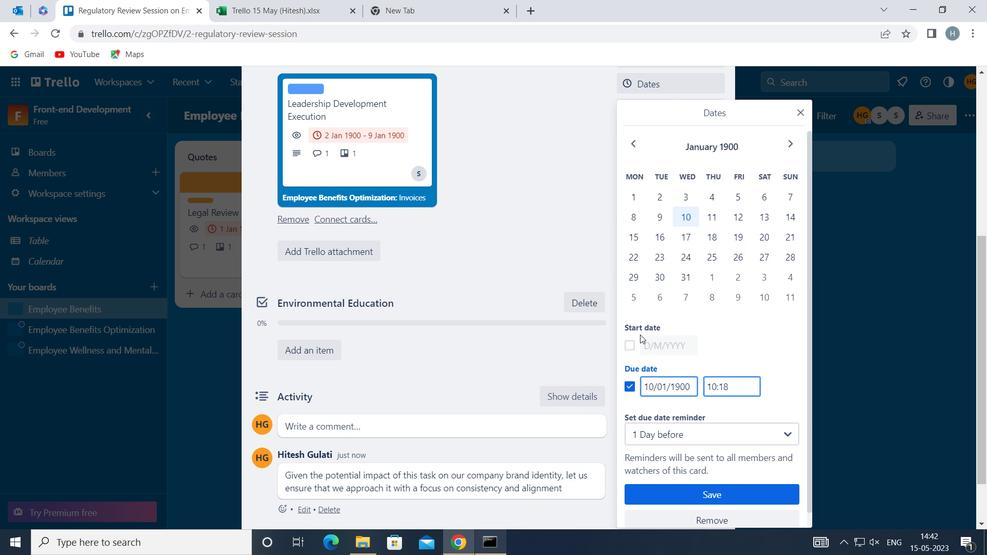 
Action: Mouse pressed left at (627, 344)
Screenshot: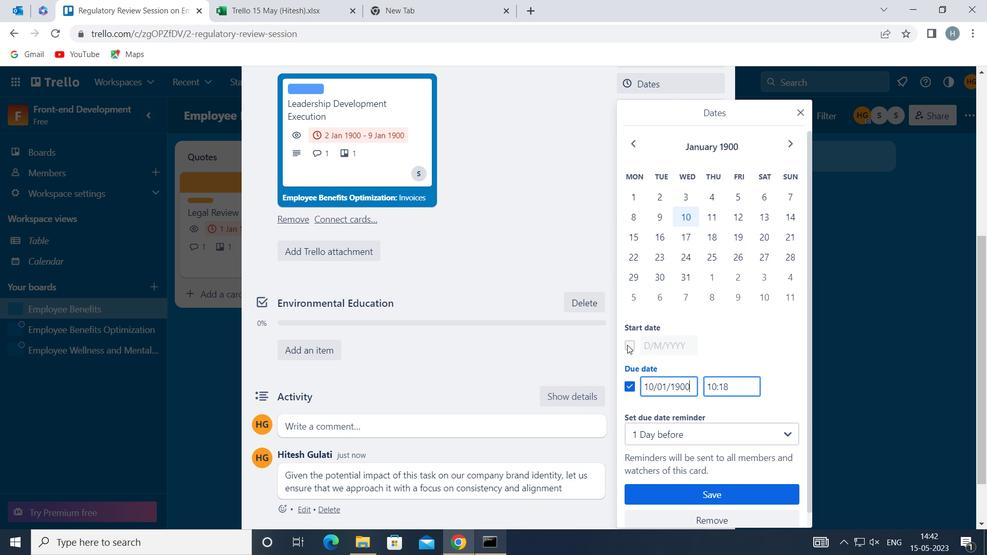 
Action: Mouse moved to (641, 338)
Screenshot: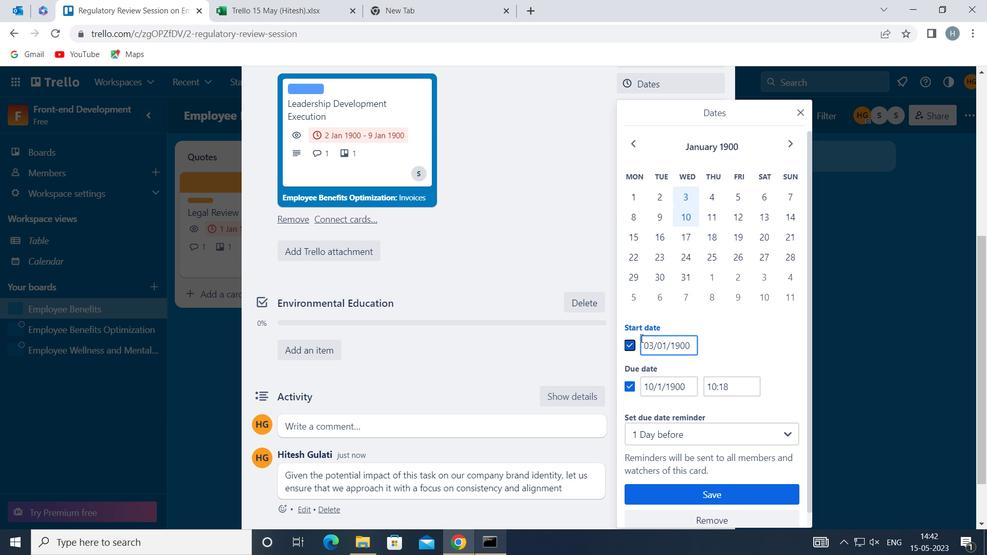 
Action: Mouse pressed left at (641, 338)
Screenshot: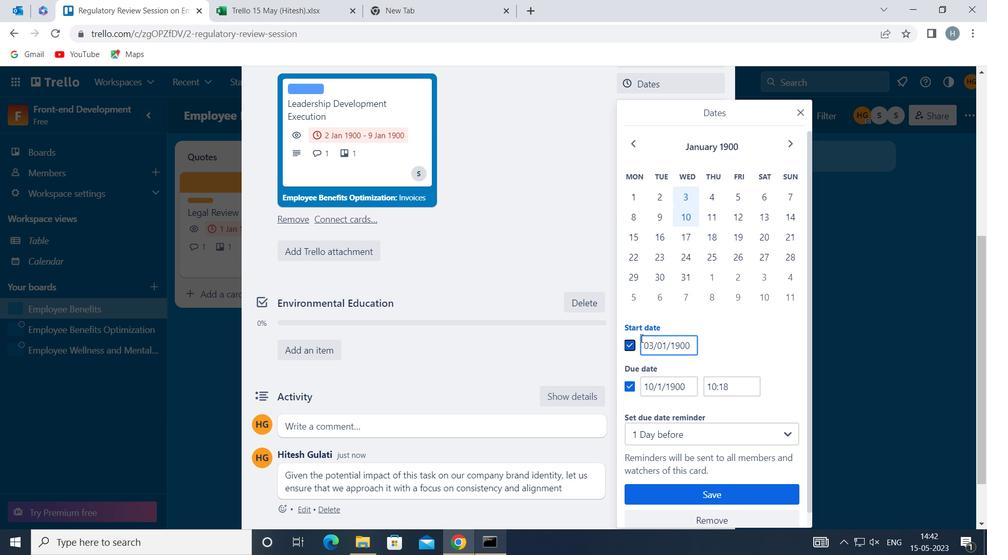 
Action: Key pressed <Key.right><Key.backspace>4
Screenshot: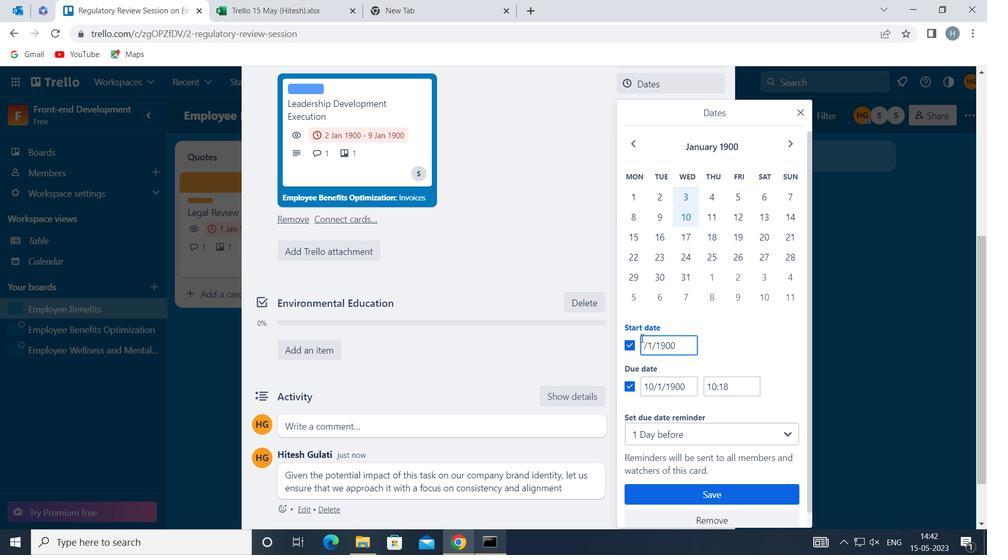 
Action: Mouse moved to (641, 384)
Screenshot: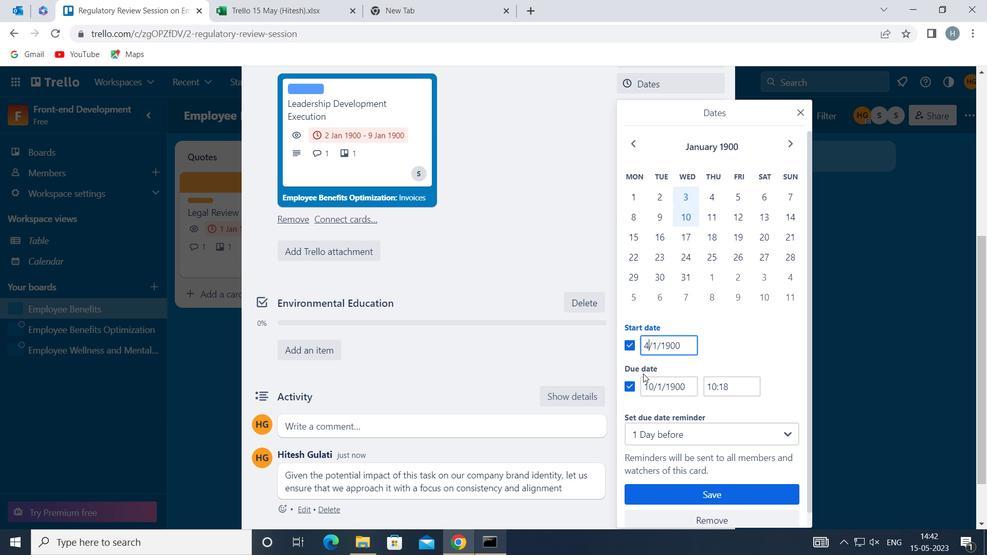 
Action: Mouse pressed left at (641, 384)
Screenshot: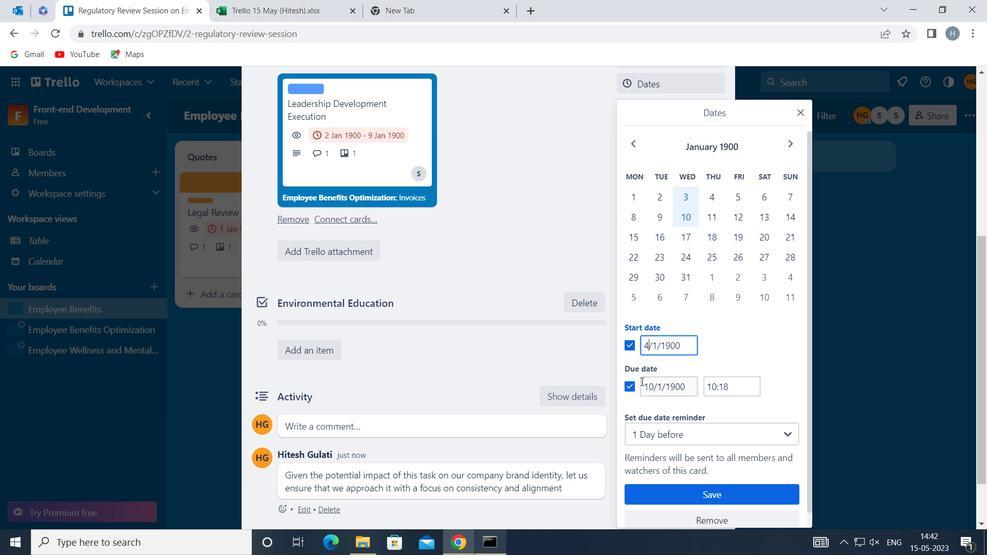 
Action: Key pressed <Key.right><Key.right><Key.backspace>1
Screenshot: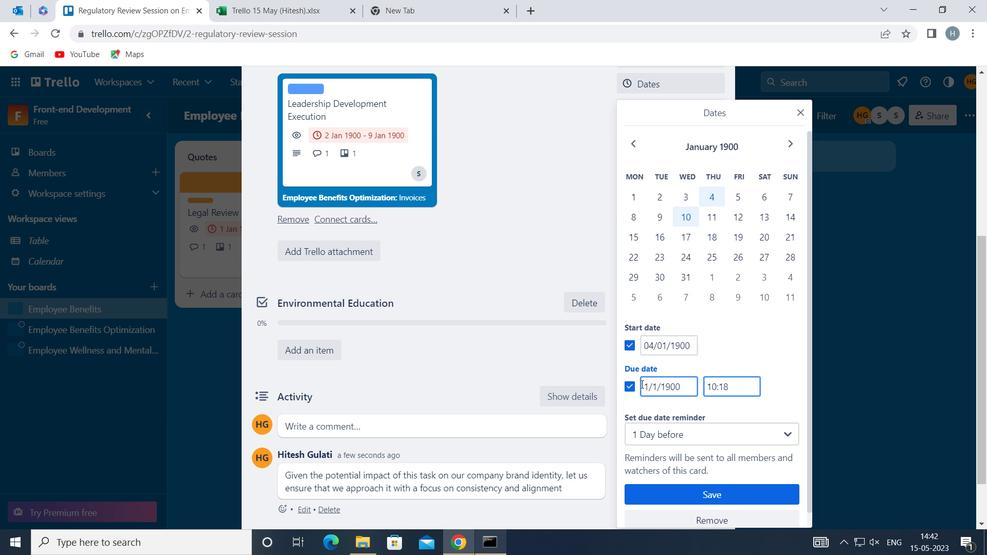 
Action: Mouse moved to (732, 488)
Screenshot: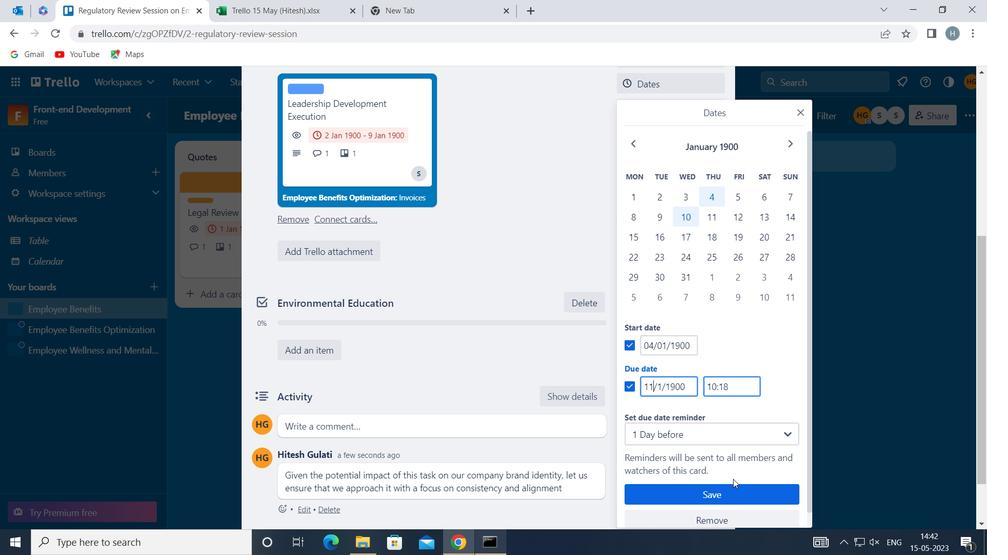 
Action: Mouse pressed left at (732, 488)
Screenshot: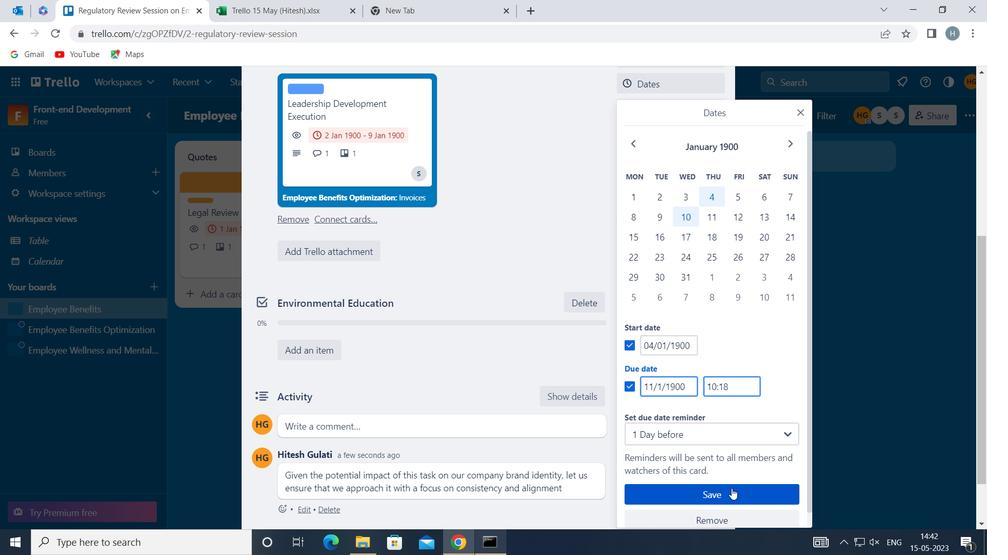 
Action: Mouse moved to (565, 228)
Screenshot: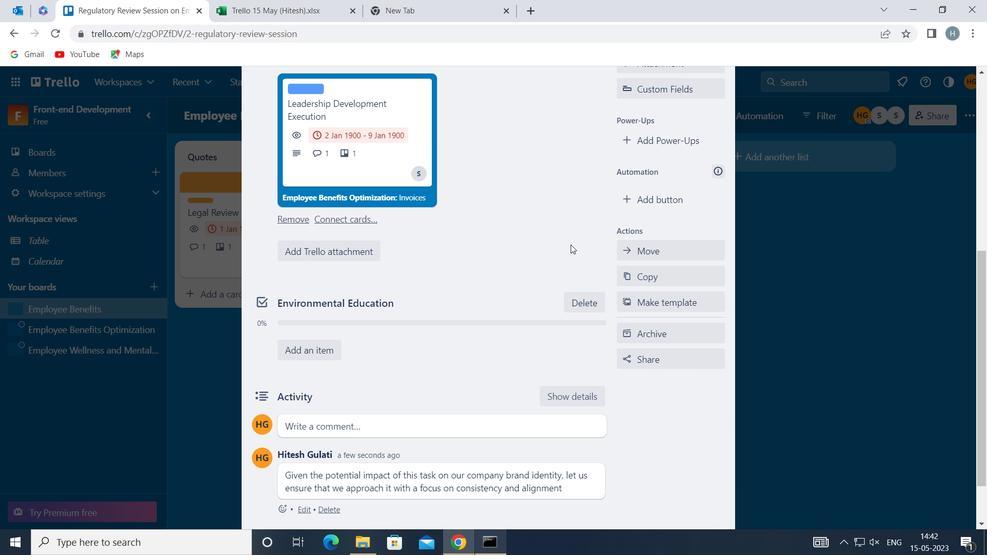 
